 Task: Add a condition where "Hours since ticket status new Is 30" in recently updated tickets.
Action: Mouse moved to (324, 428)
Screenshot: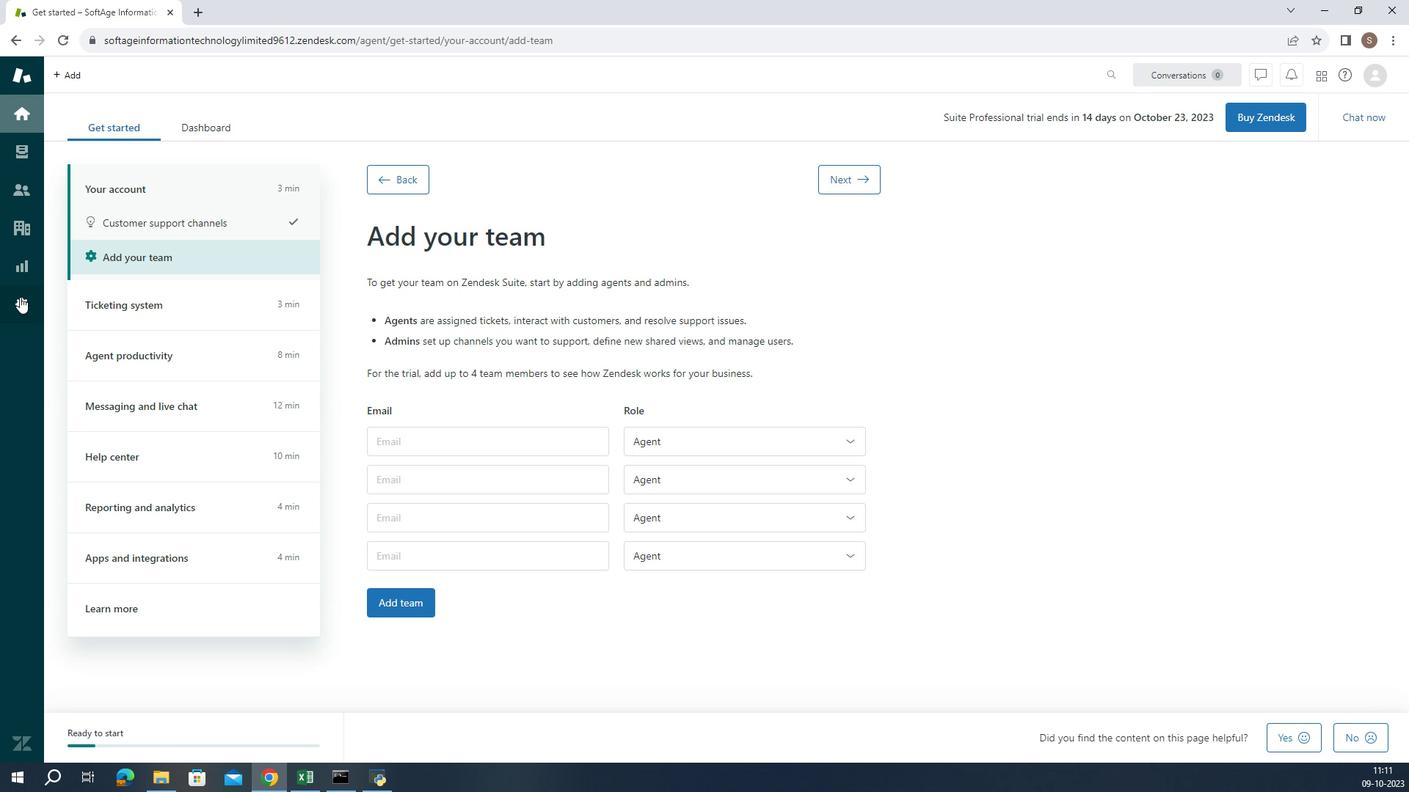 
Action: Mouse pressed left at (324, 428)
Screenshot: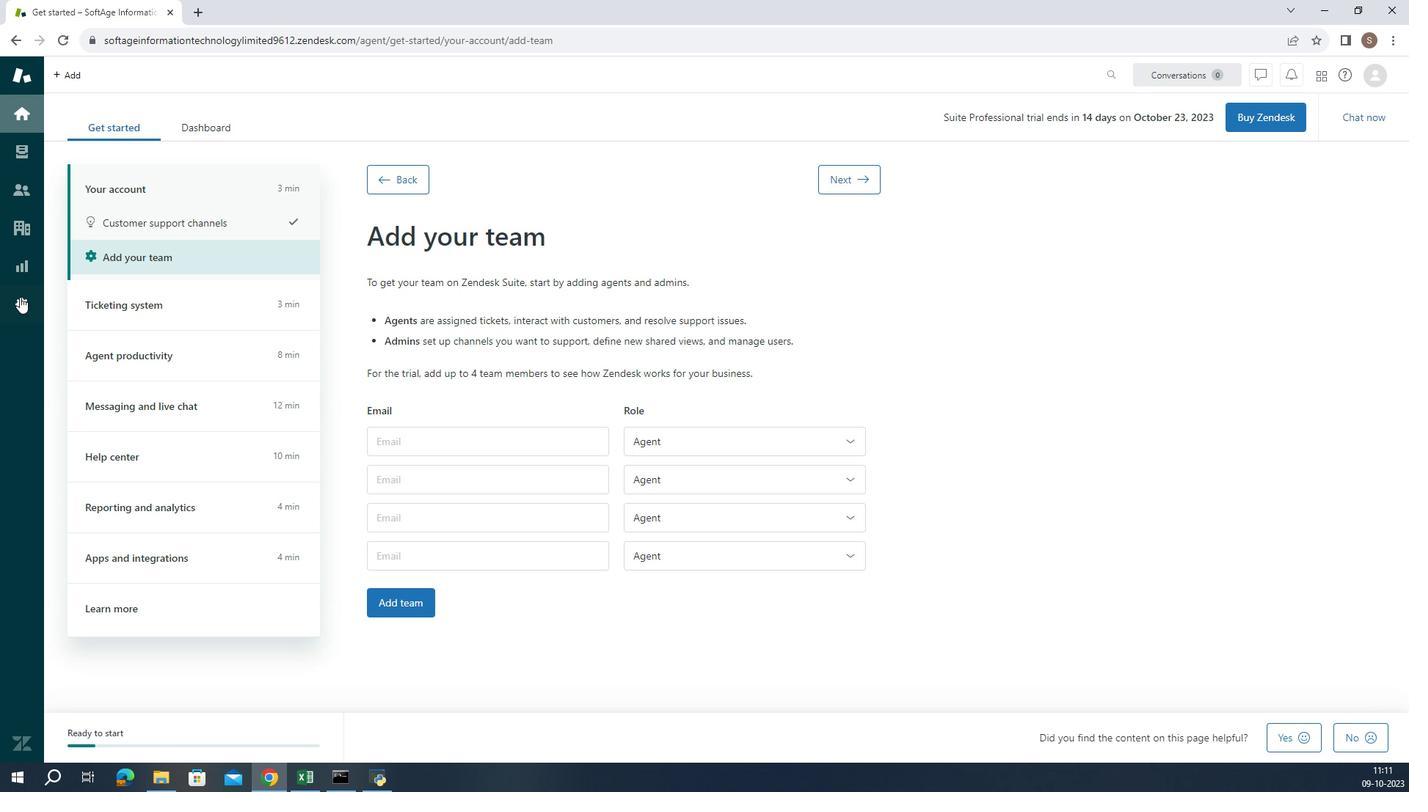 
Action: Mouse moved to (487, 651)
Screenshot: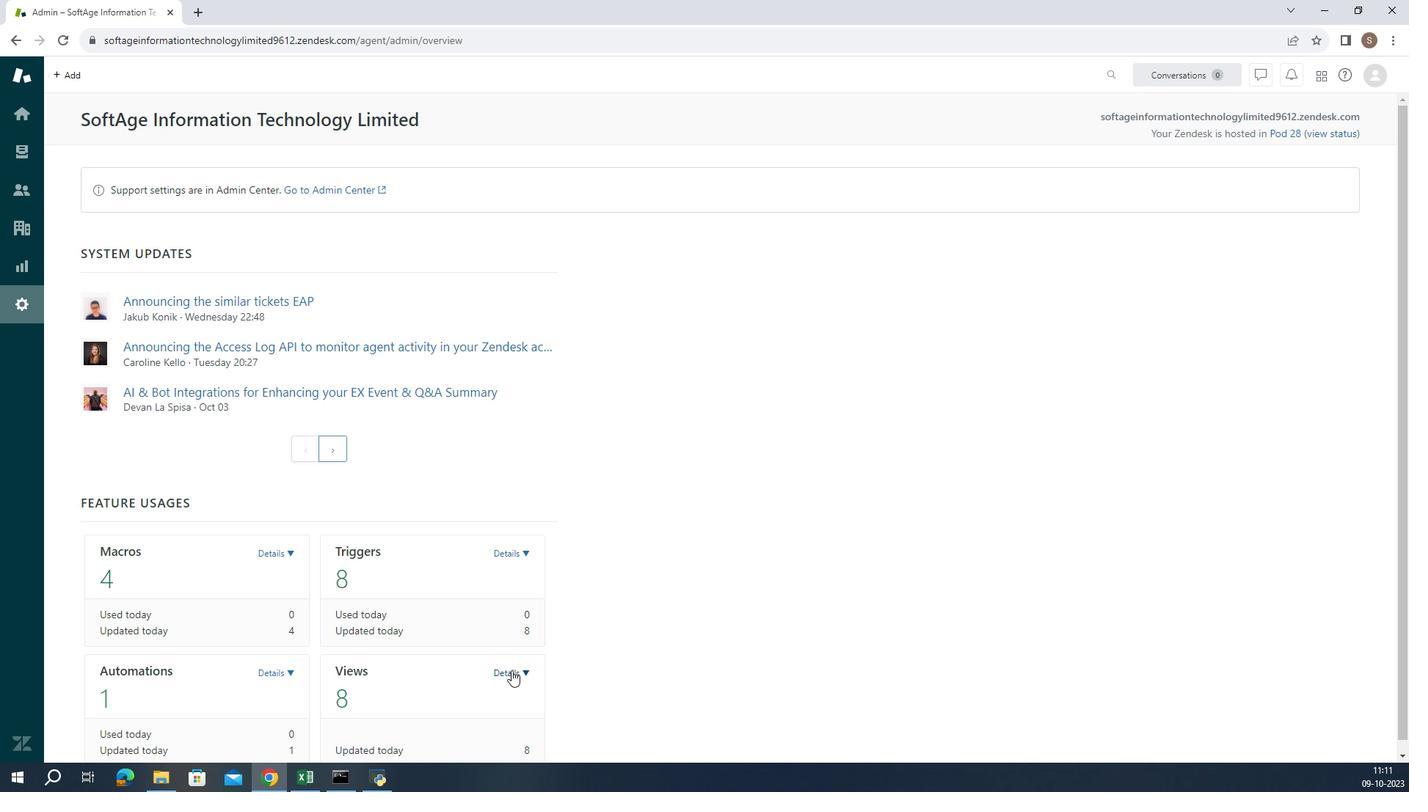 
Action: Mouse pressed left at (487, 651)
Screenshot: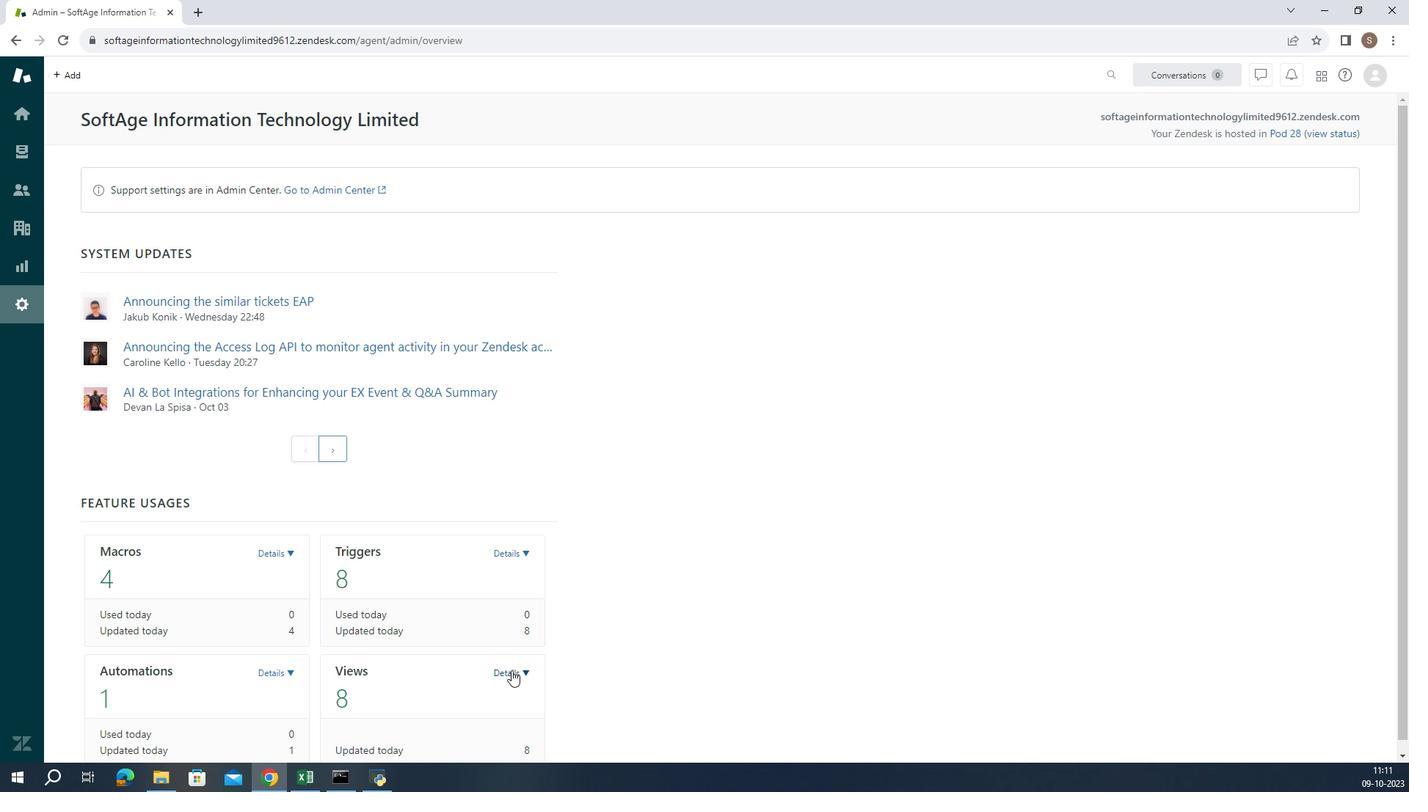 
Action: Mouse moved to (472, 697)
Screenshot: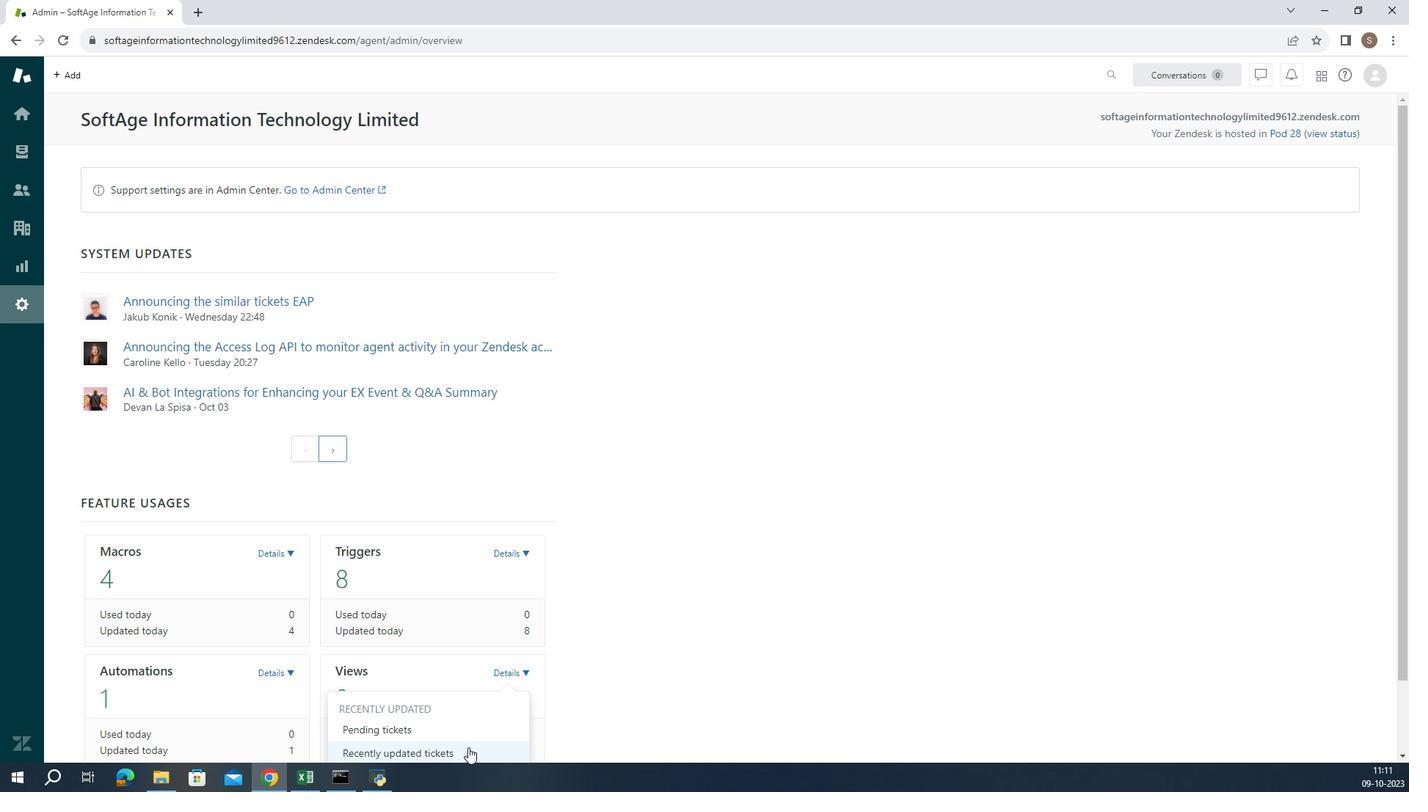
Action: Mouse pressed left at (472, 697)
Screenshot: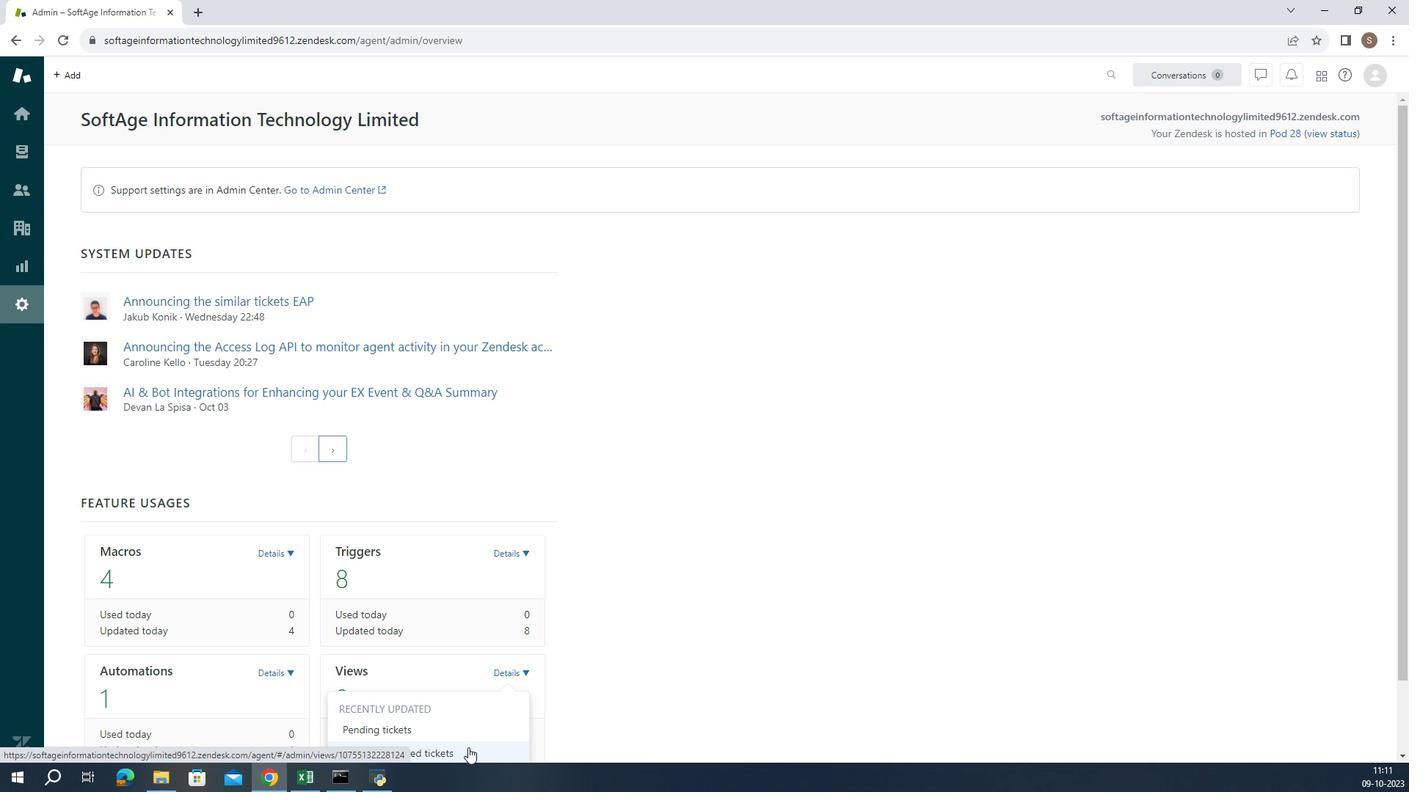 
Action: Mouse moved to (397, 539)
Screenshot: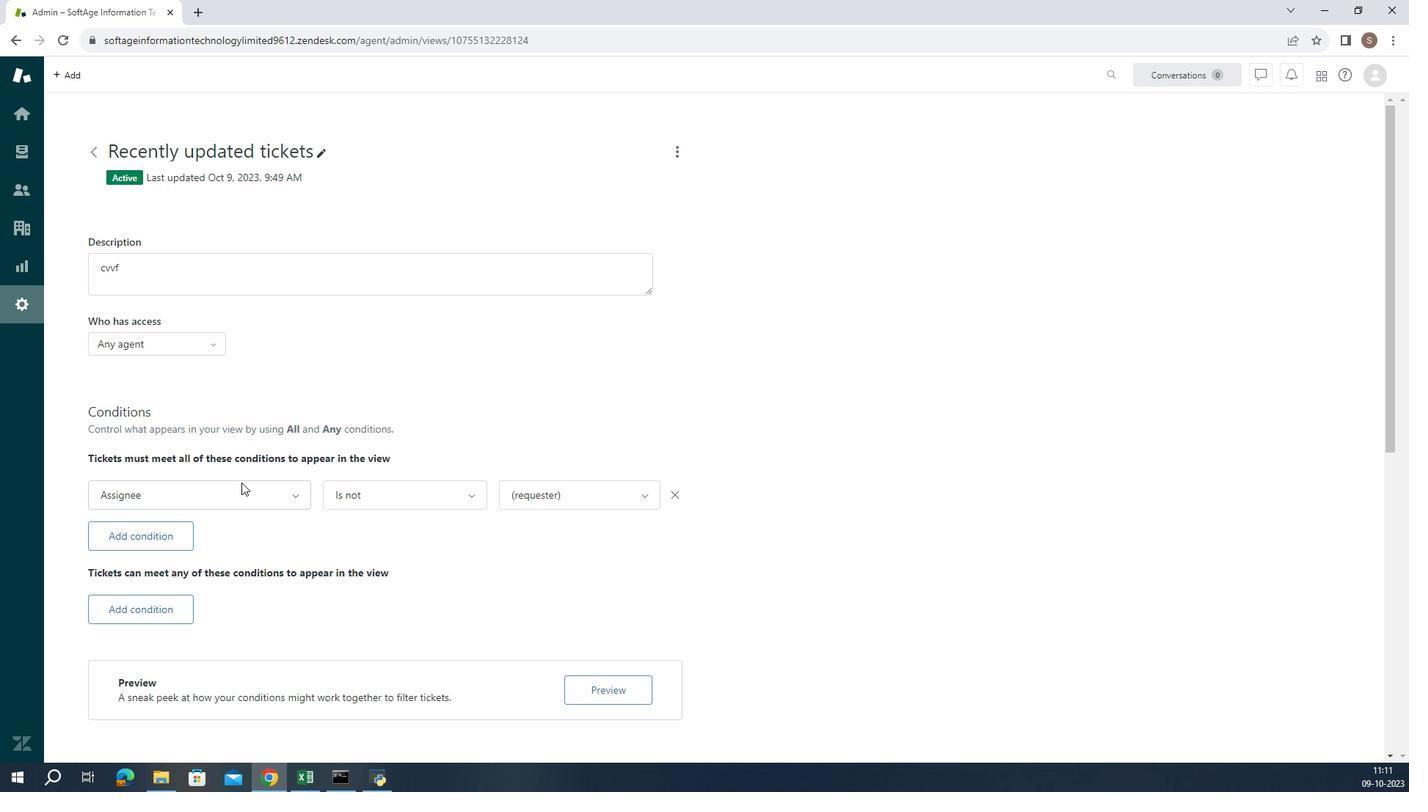 
Action: Mouse pressed left at (397, 539)
Screenshot: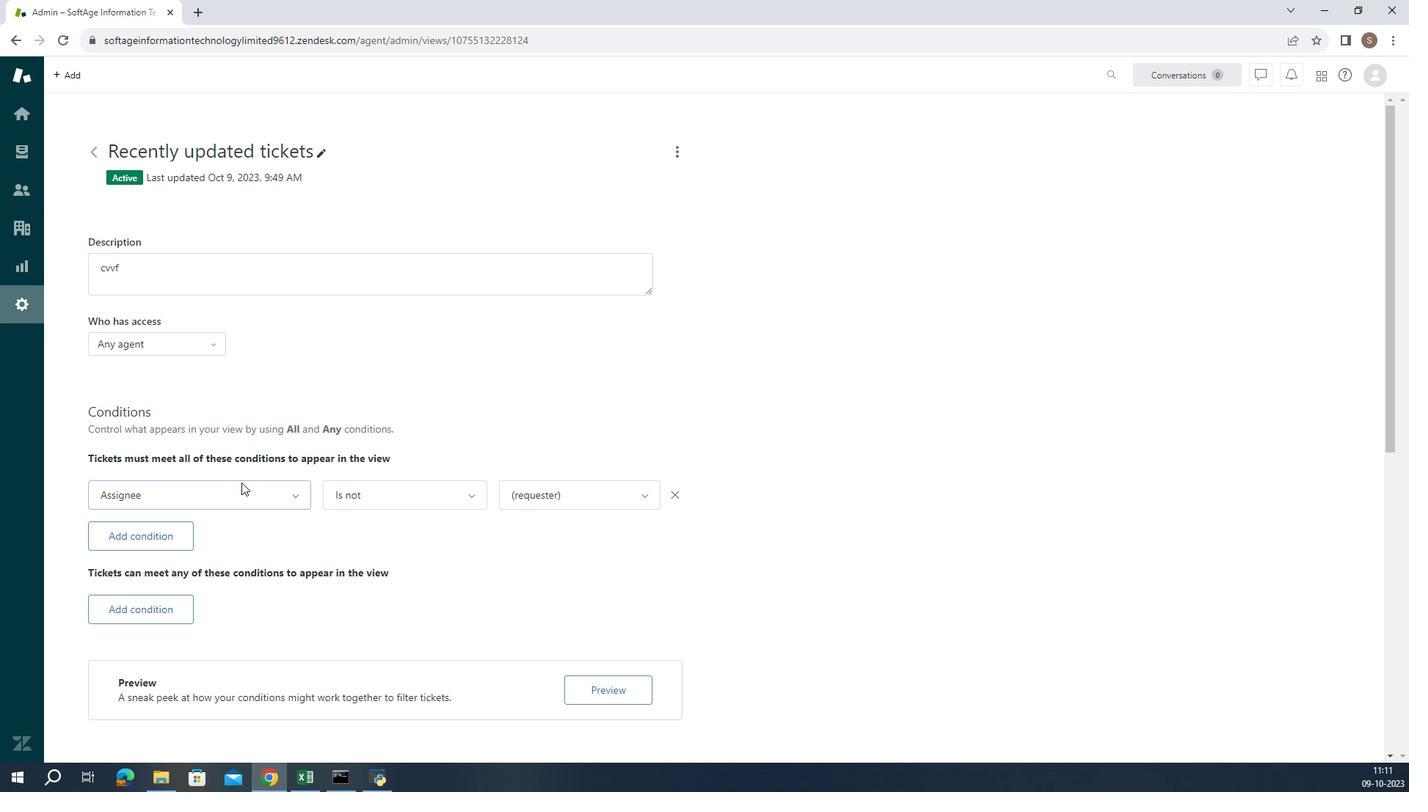 
Action: Mouse moved to (399, 442)
Screenshot: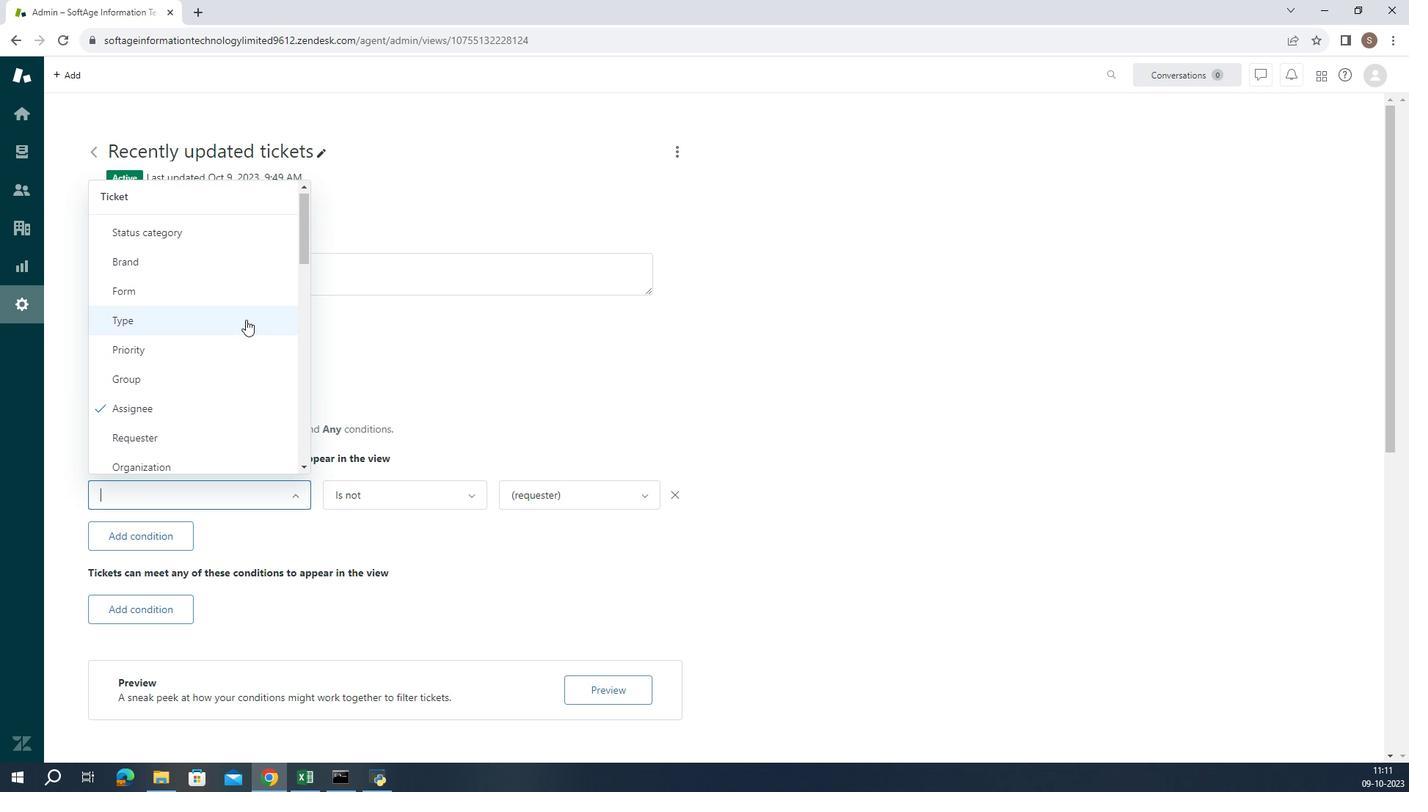 
Action: Mouse scrolled (399, 441) with delta (0, 0)
Screenshot: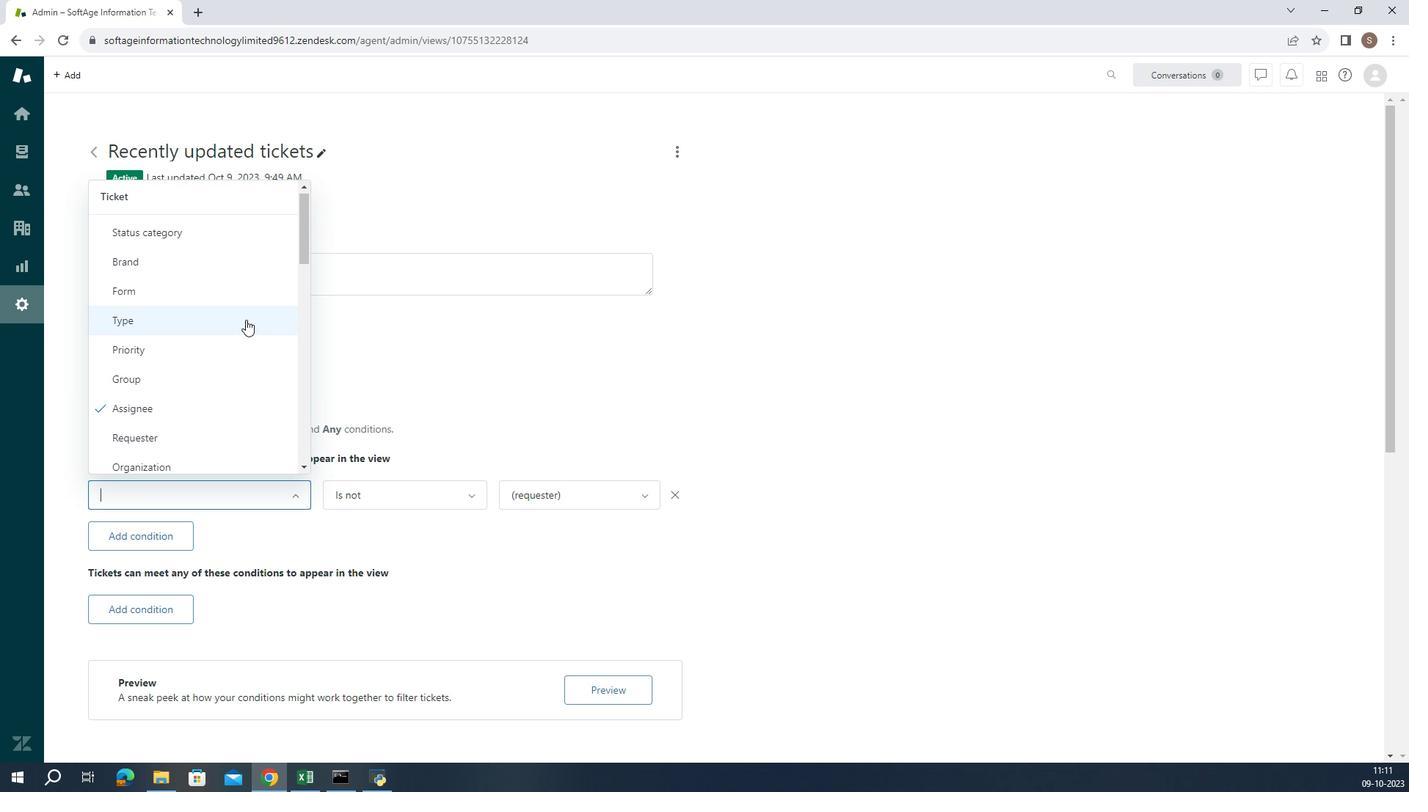 
Action: Mouse scrolled (399, 441) with delta (0, 0)
Screenshot: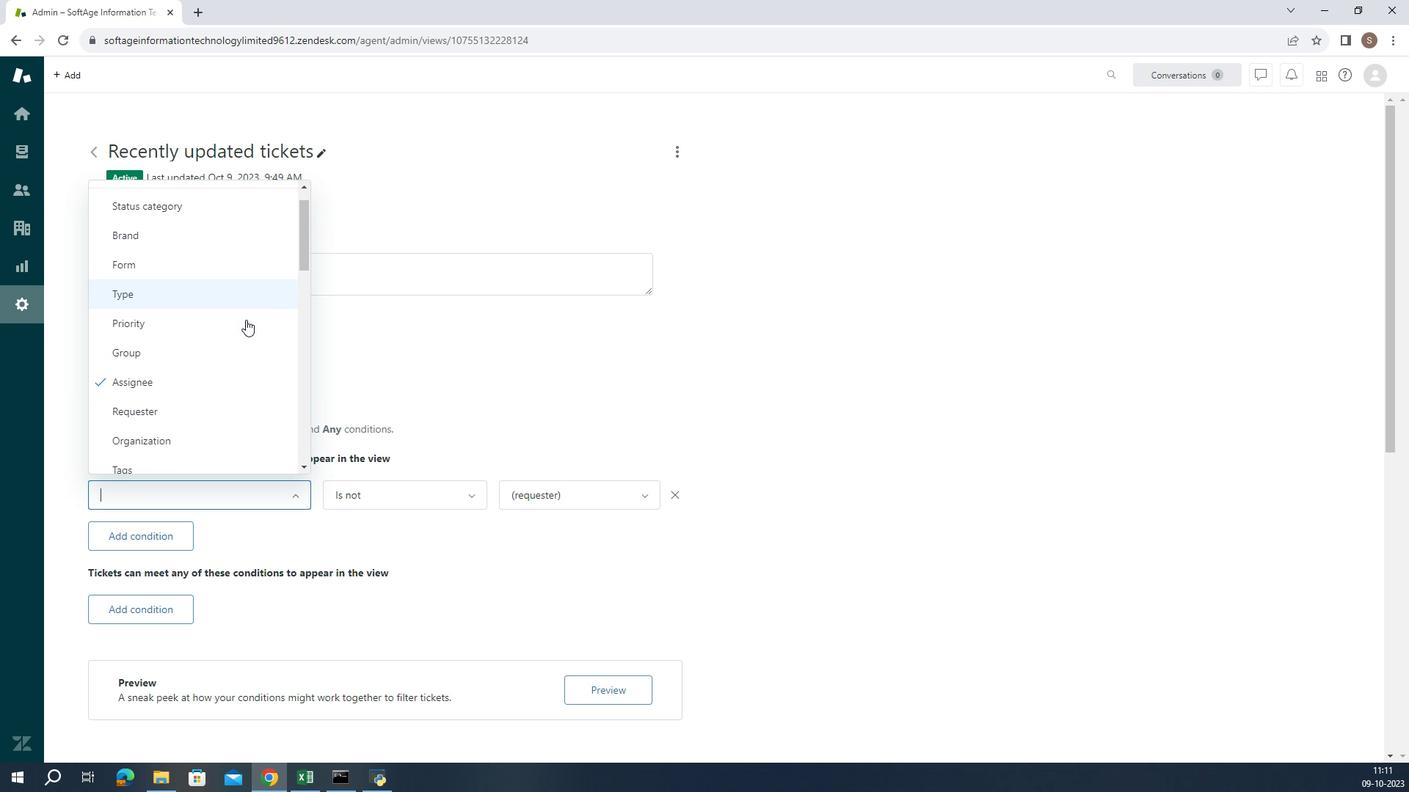 
Action: Mouse scrolled (399, 441) with delta (0, 0)
Screenshot: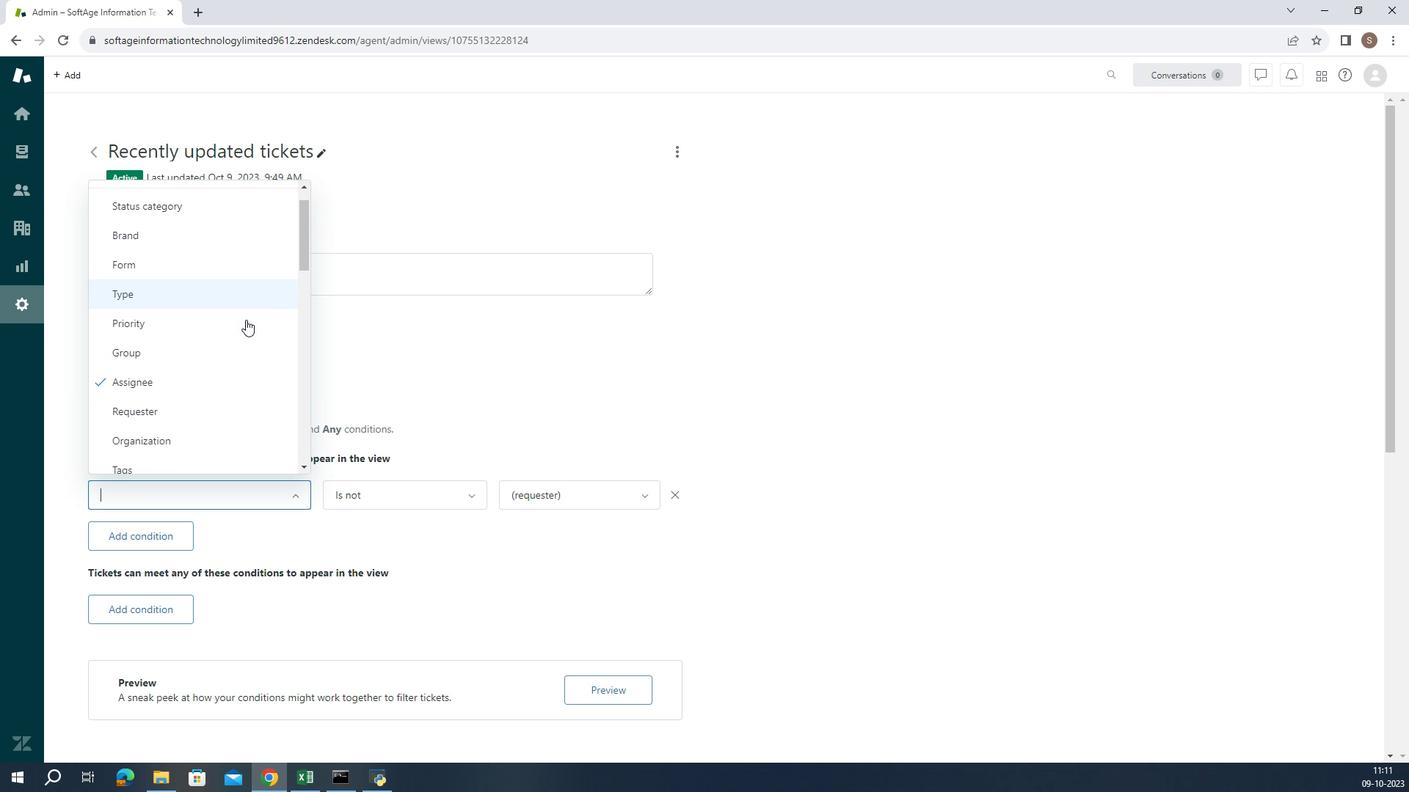
Action: Mouse scrolled (399, 441) with delta (0, 0)
Screenshot: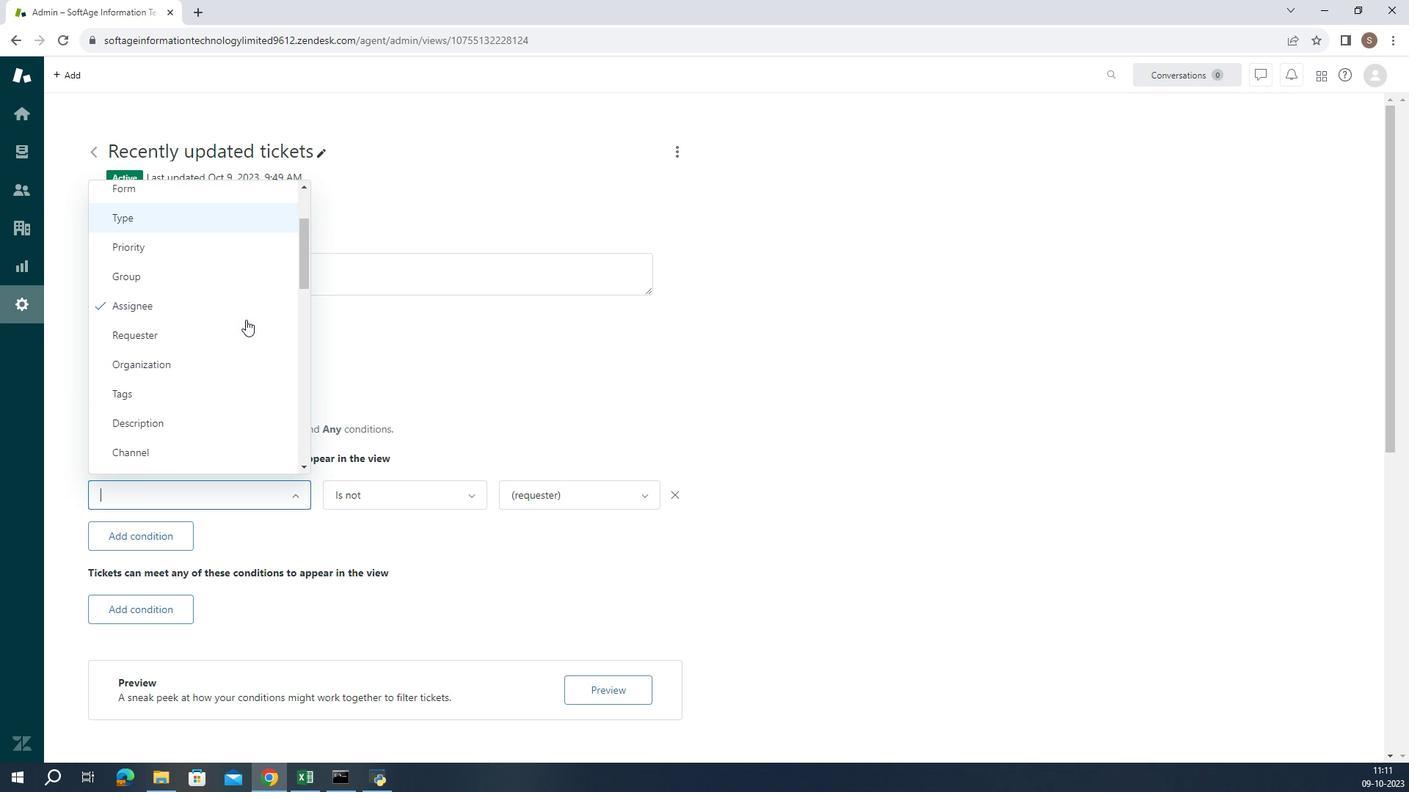 
Action: Mouse scrolled (399, 441) with delta (0, 0)
Screenshot: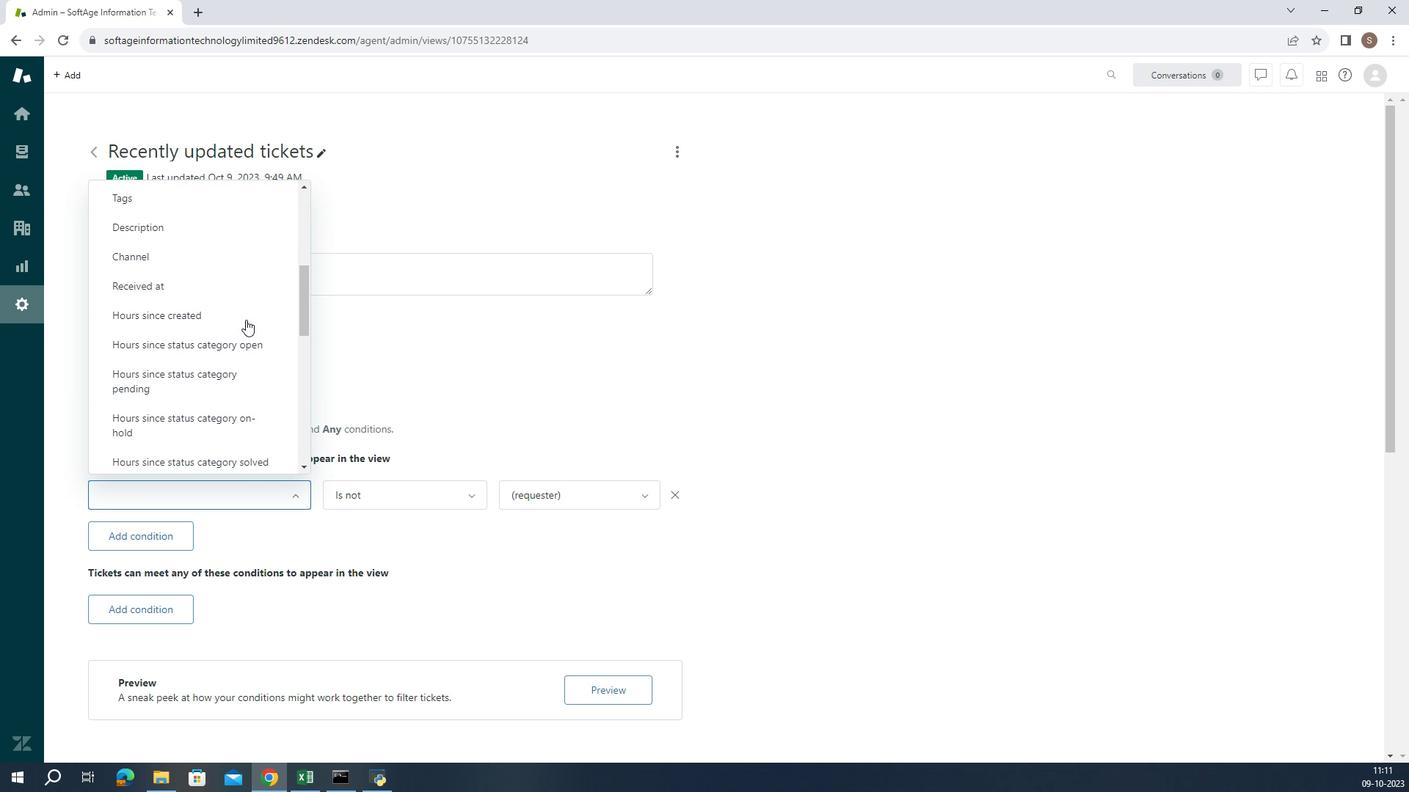 
Action: Mouse scrolled (399, 441) with delta (0, 0)
Screenshot: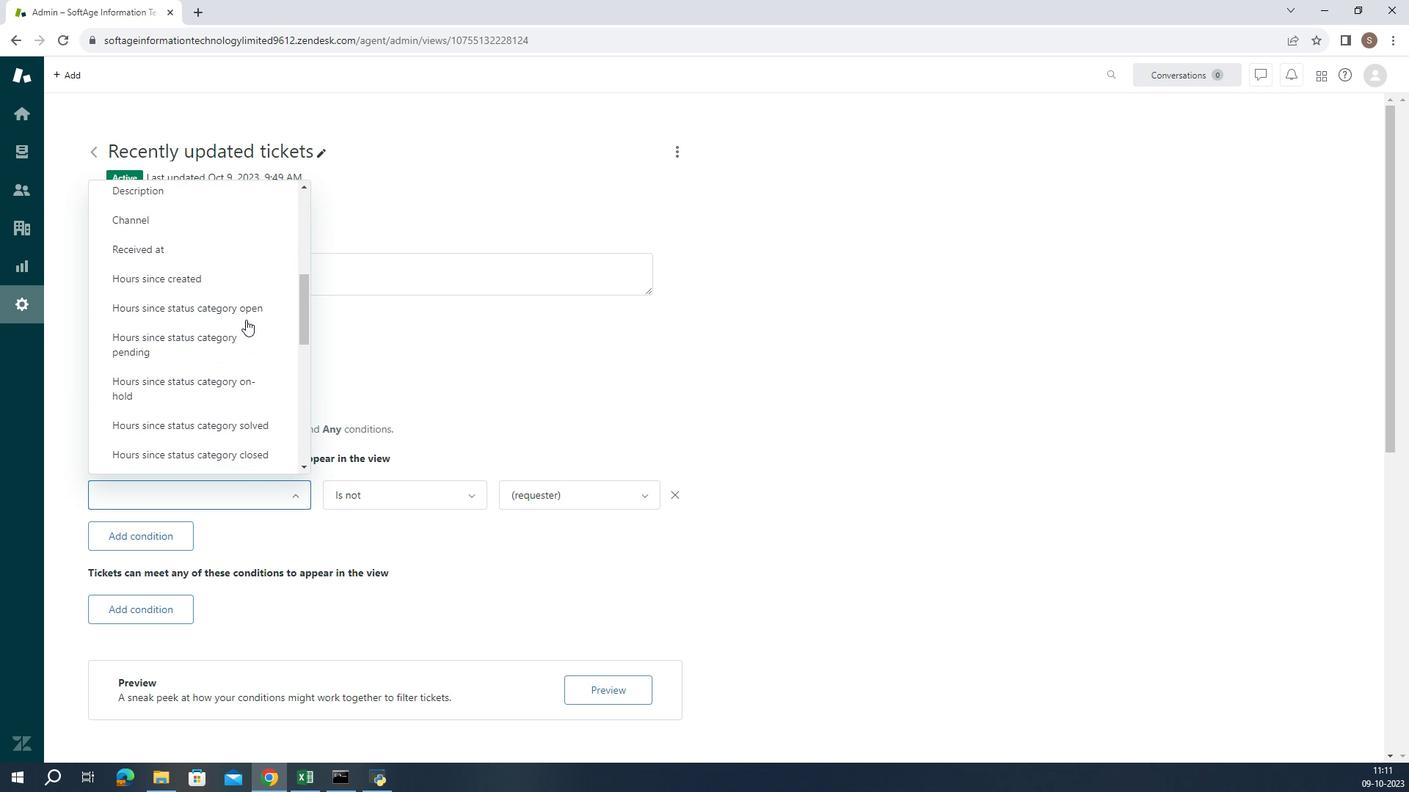 
Action: Mouse scrolled (399, 441) with delta (0, 0)
Screenshot: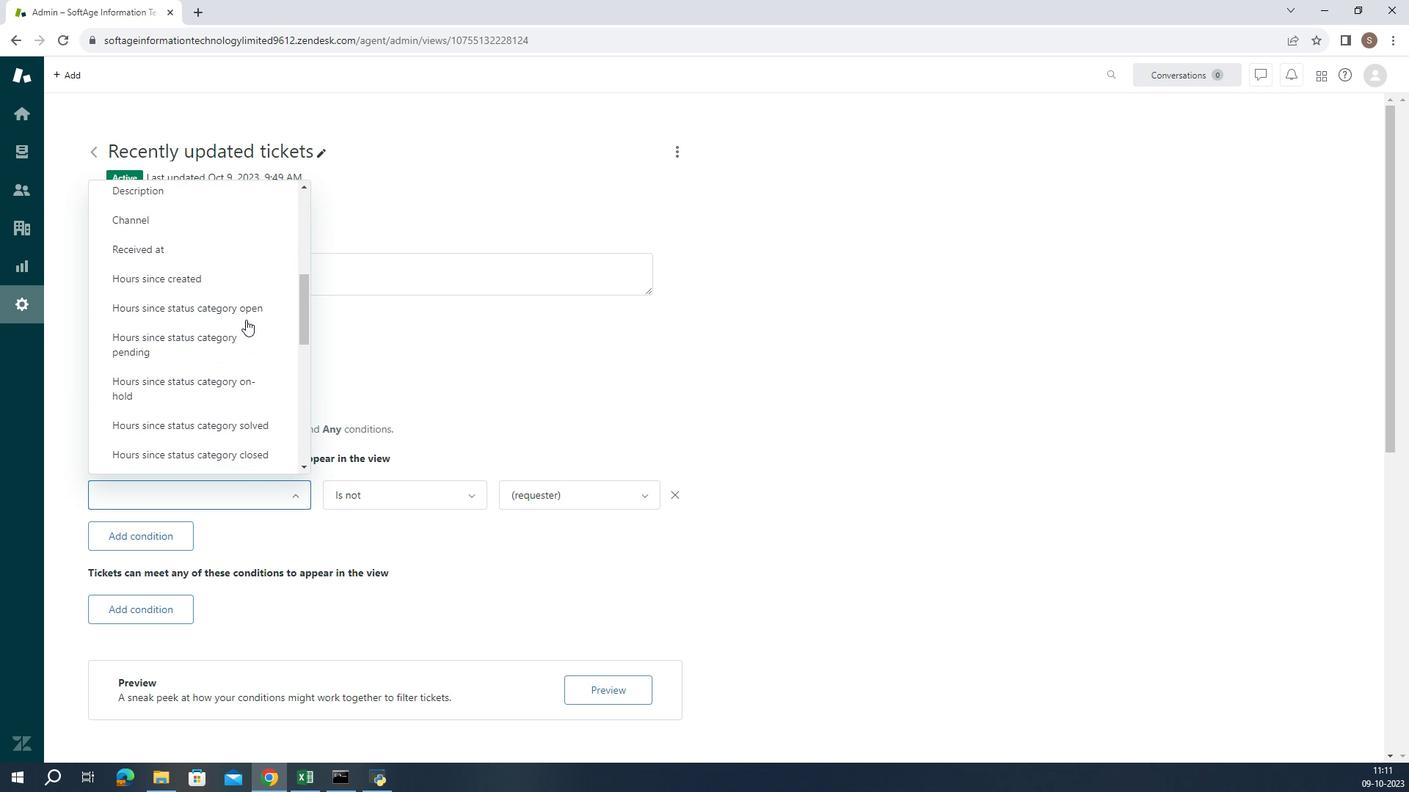 
Action: Mouse scrolled (399, 441) with delta (0, 0)
Screenshot: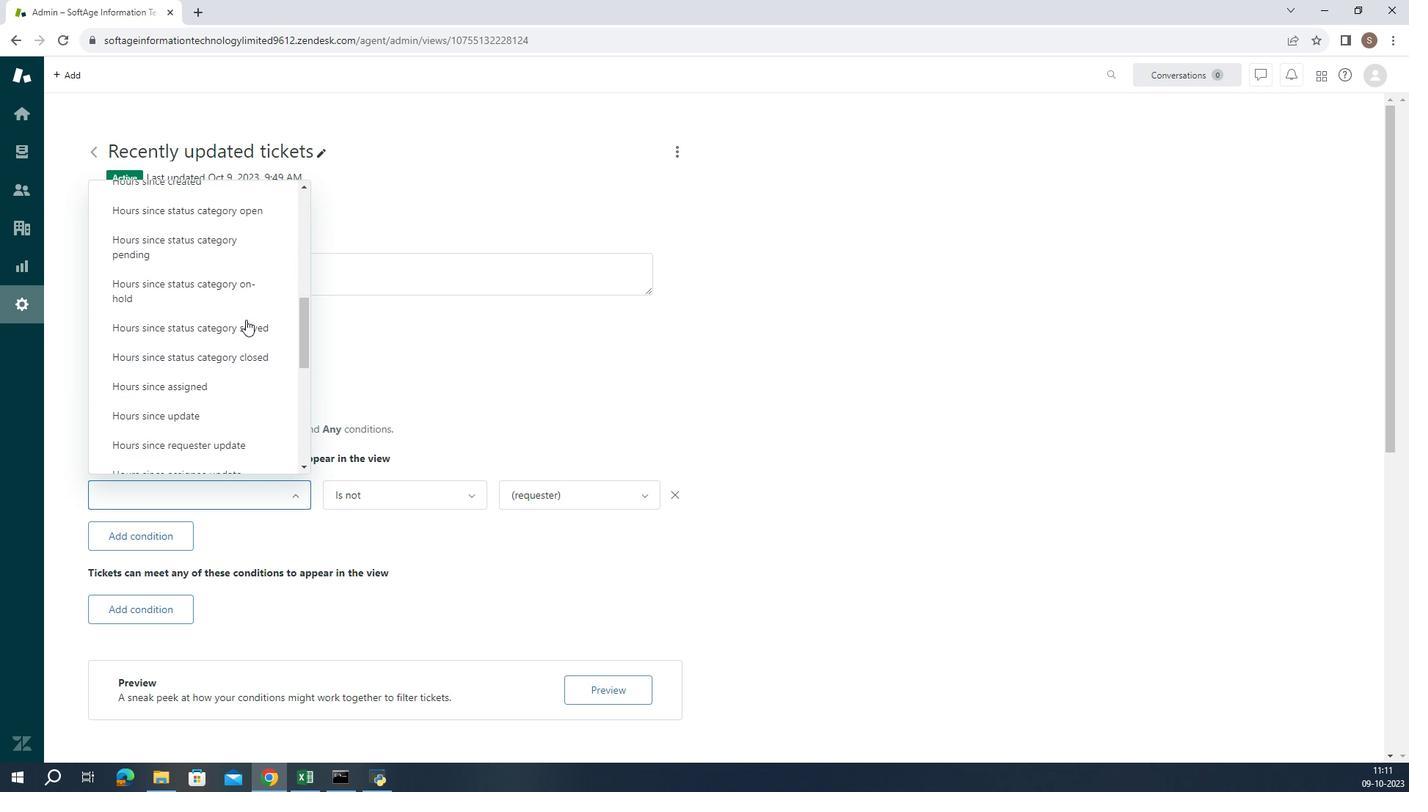 
Action: Mouse scrolled (399, 441) with delta (0, 0)
Screenshot: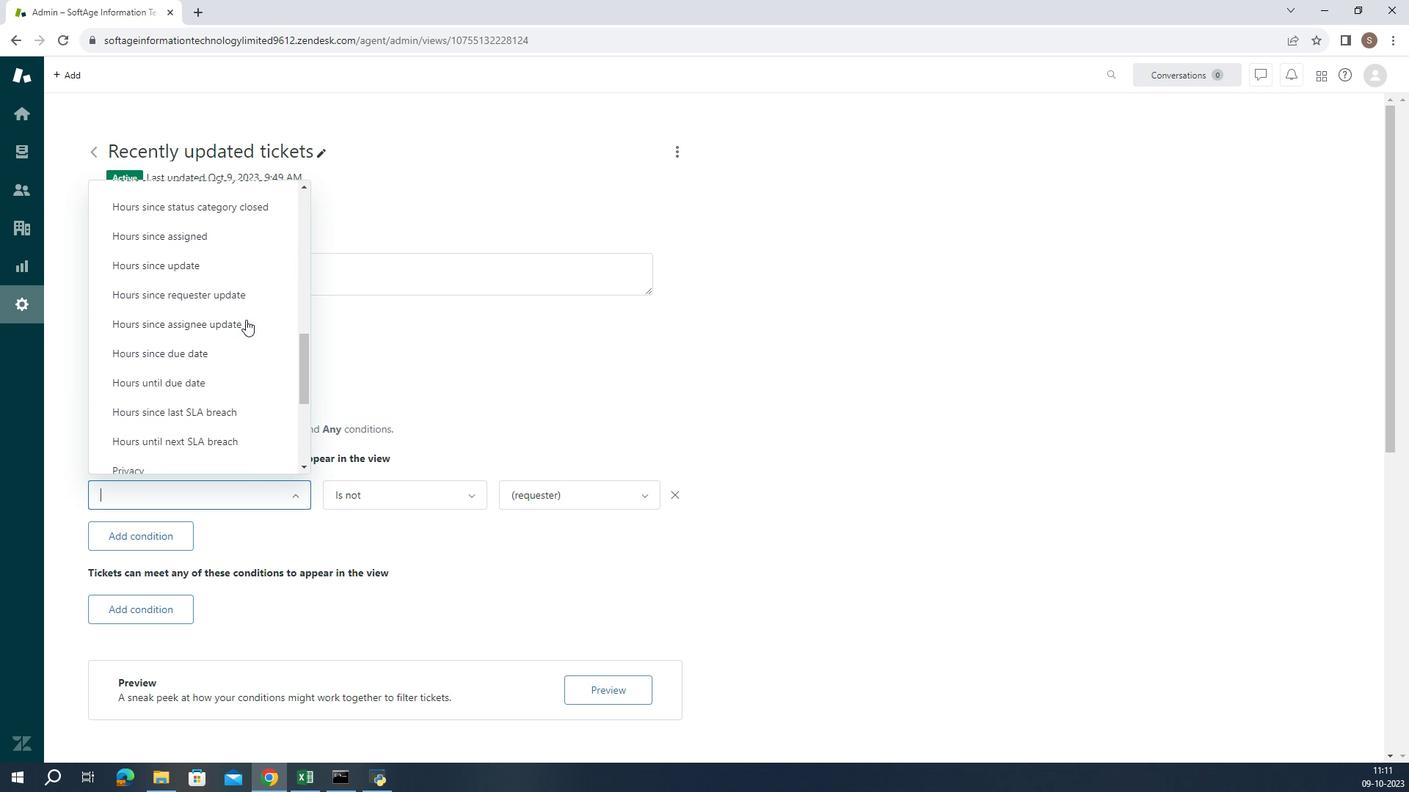 
Action: Mouse scrolled (399, 441) with delta (0, 0)
Screenshot: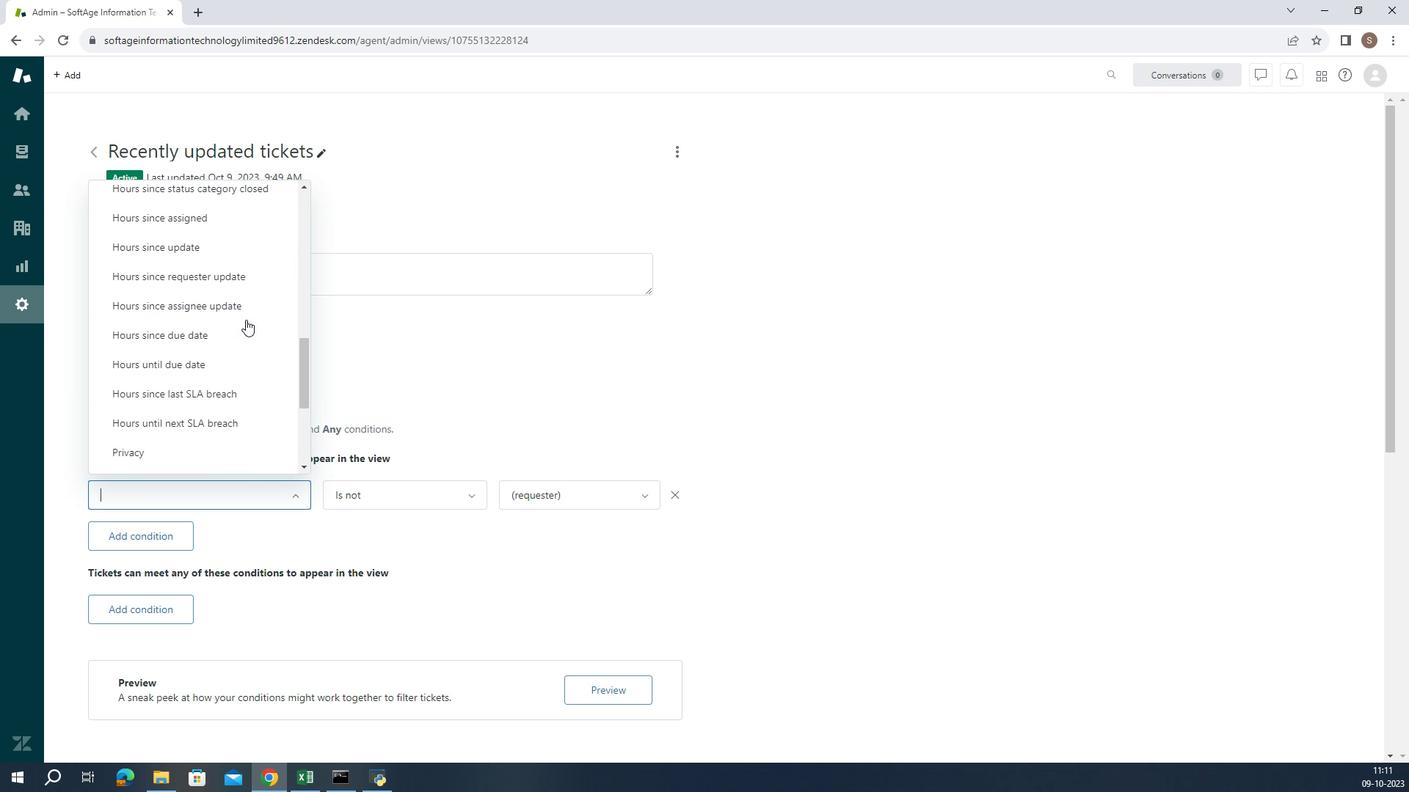 
Action: Mouse scrolled (399, 441) with delta (0, 0)
Screenshot: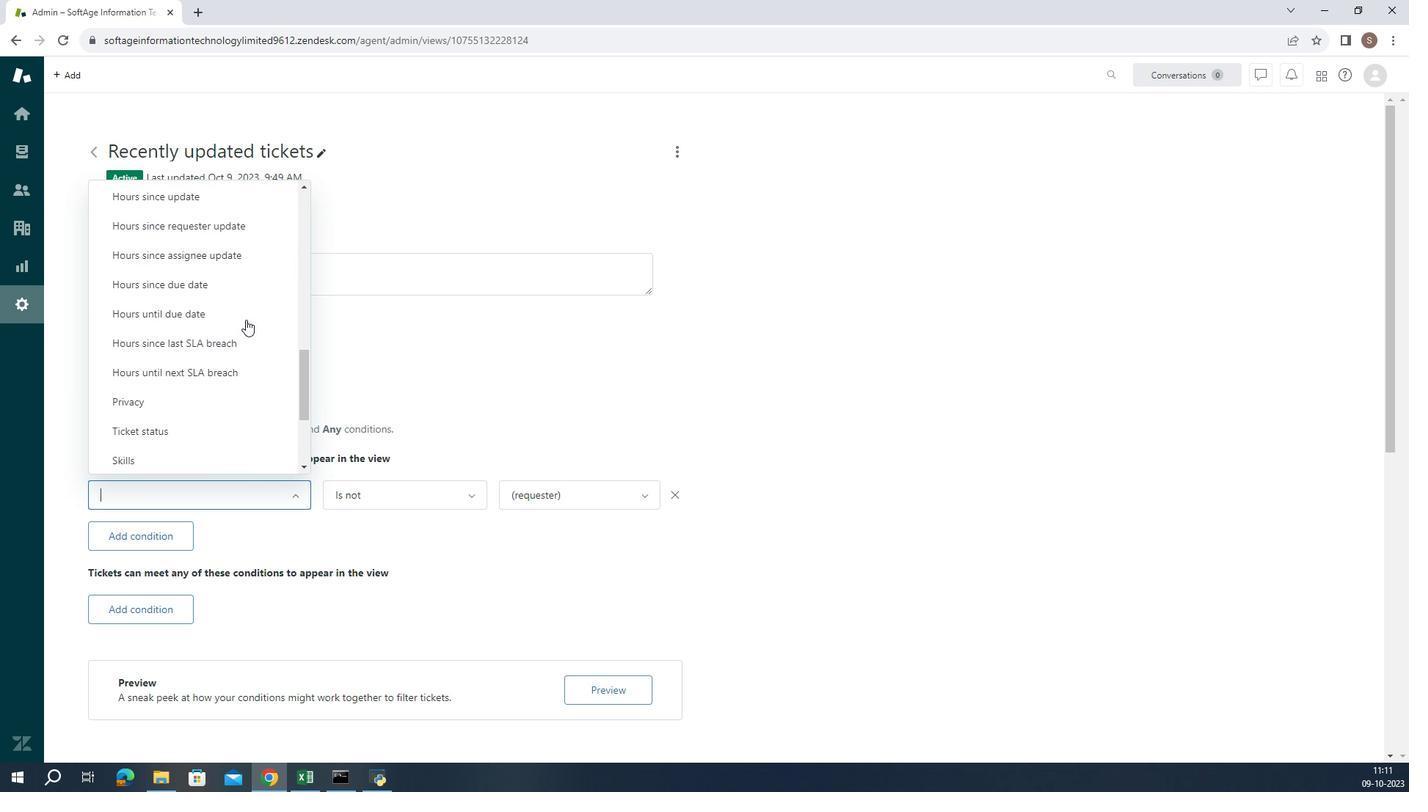 
Action: Mouse moved to (403, 456)
Screenshot: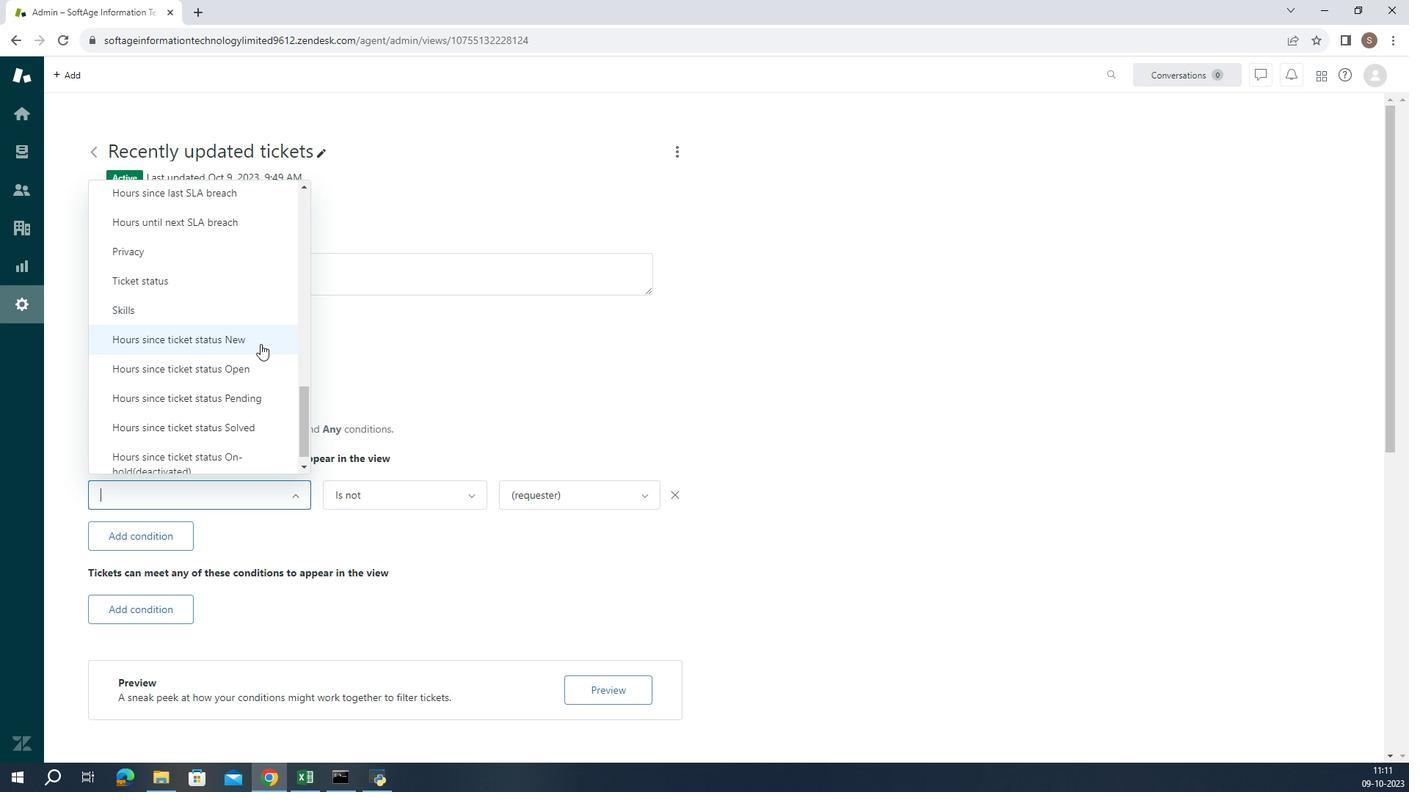 
Action: Mouse pressed left at (403, 456)
Screenshot: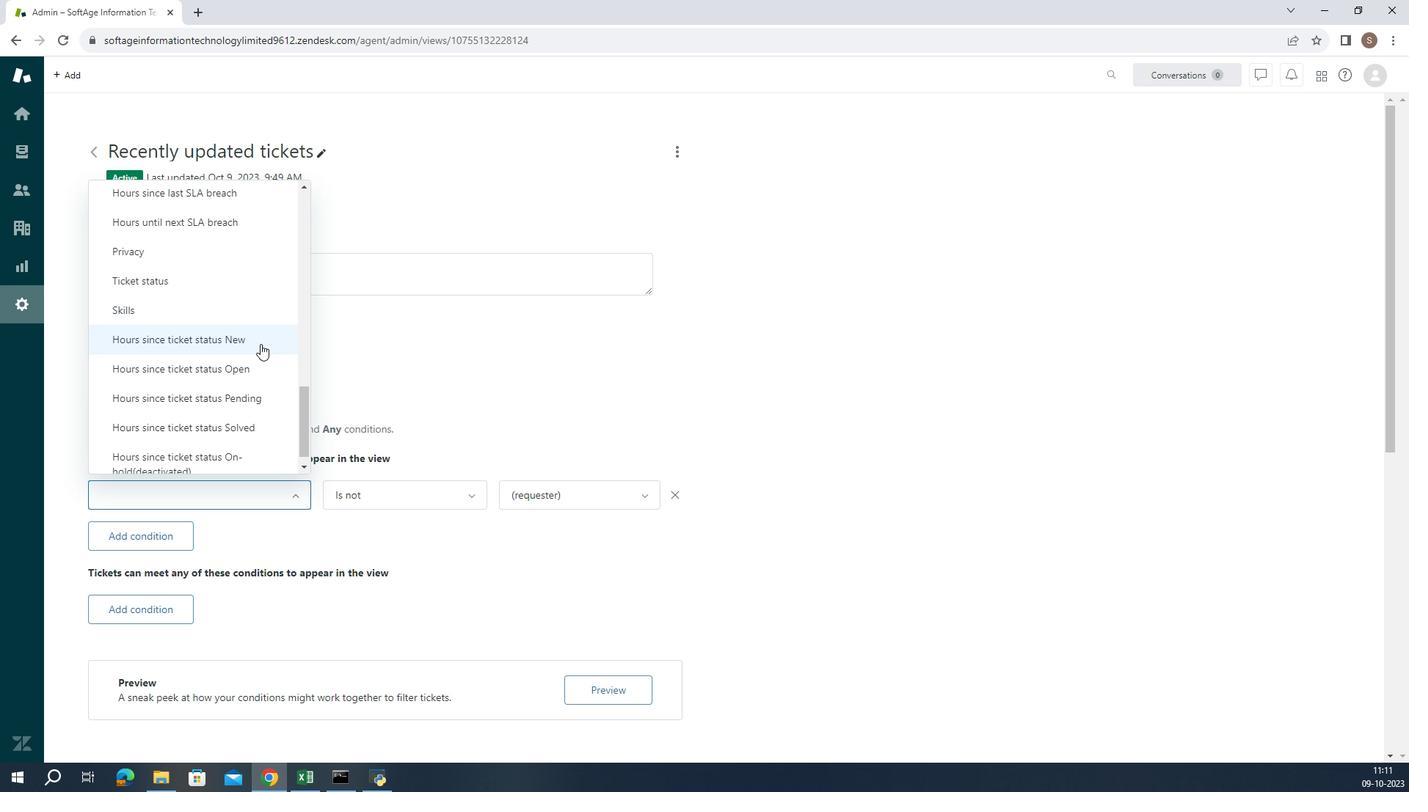 
Action: Mouse moved to (455, 543)
Screenshot: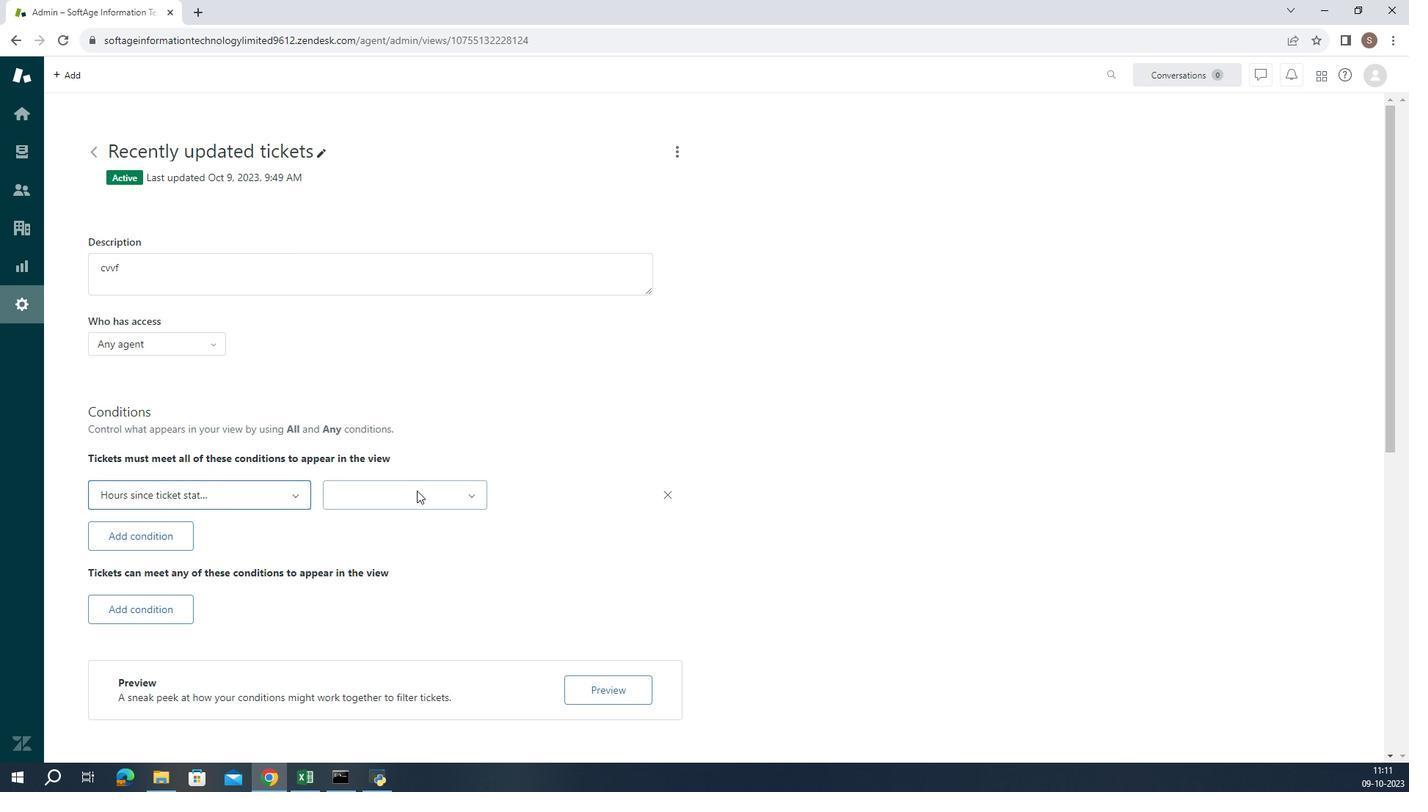 
Action: Mouse pressed left at (455, 543)
Screenshot: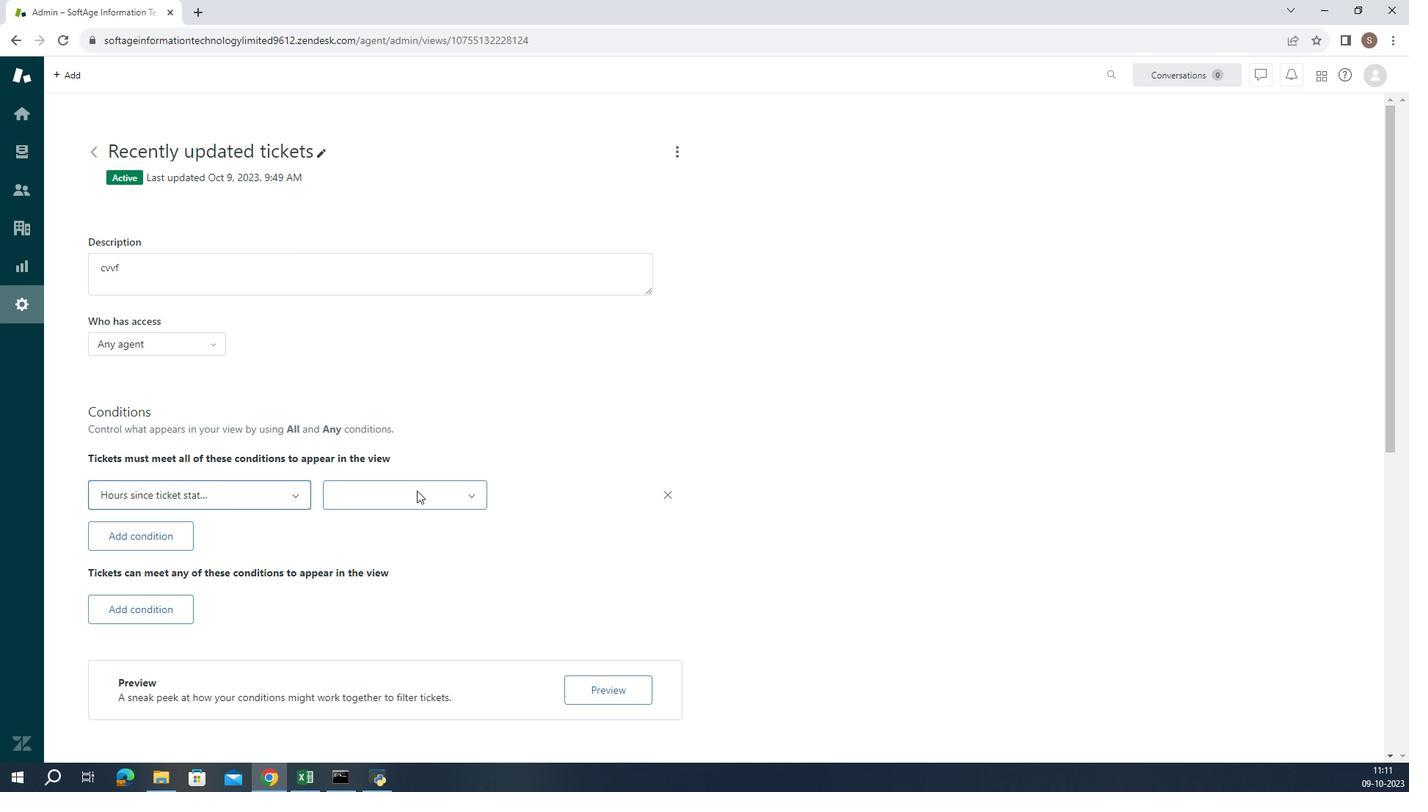 
Action: Mouse moved to (454, 604)
Screenshot: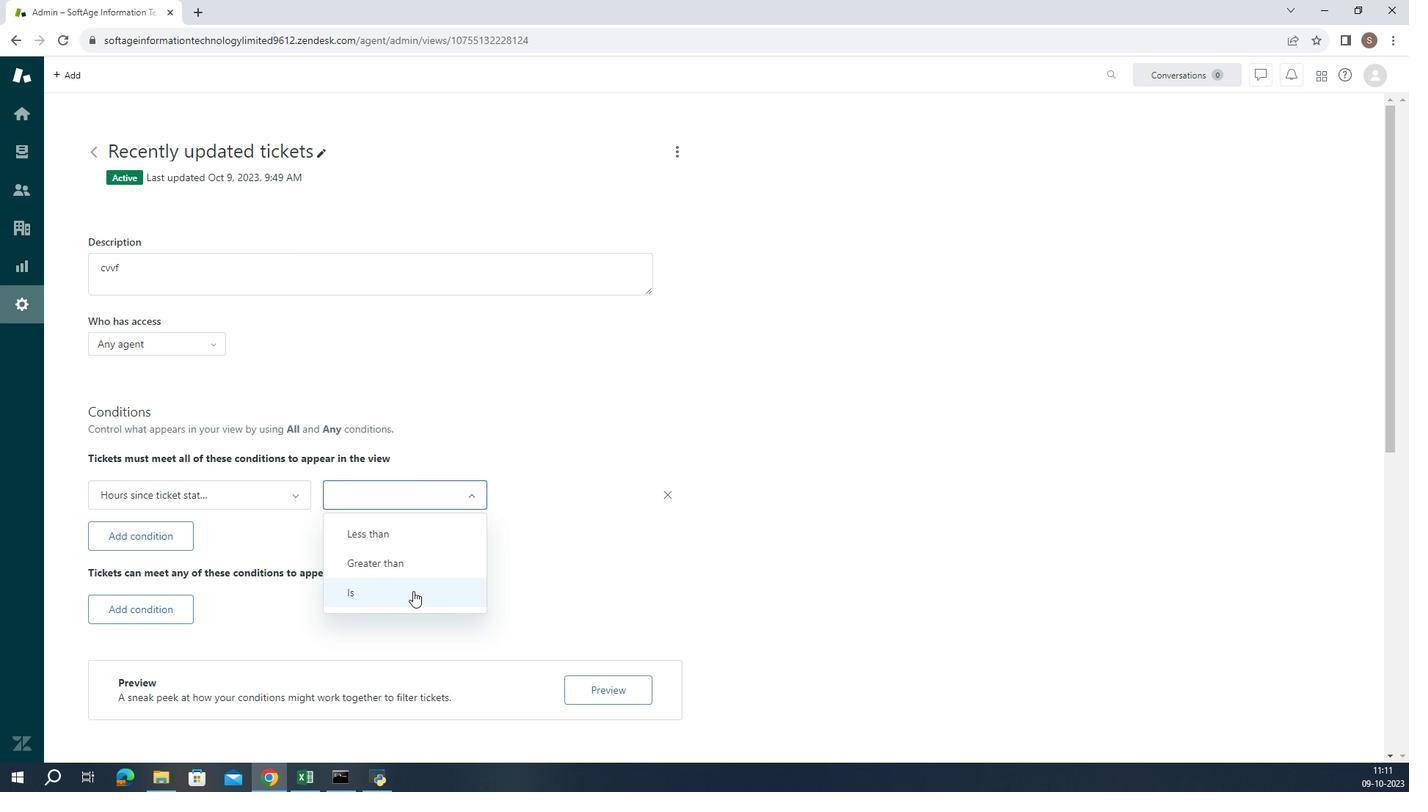 
Action: Mouse pressed left at (454, 604)
Screenshot: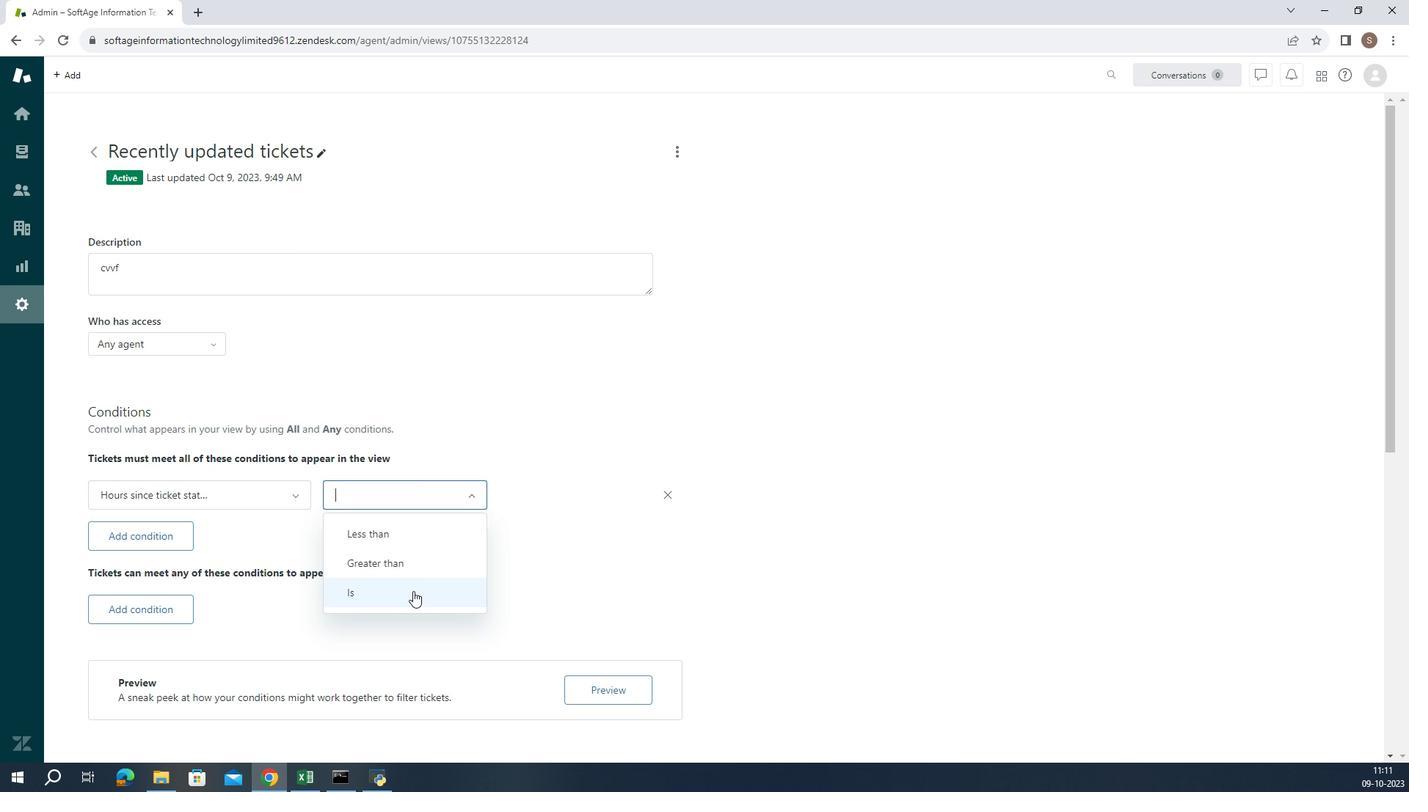 
Action: Mouse moved to (501, 546)
Screenshot: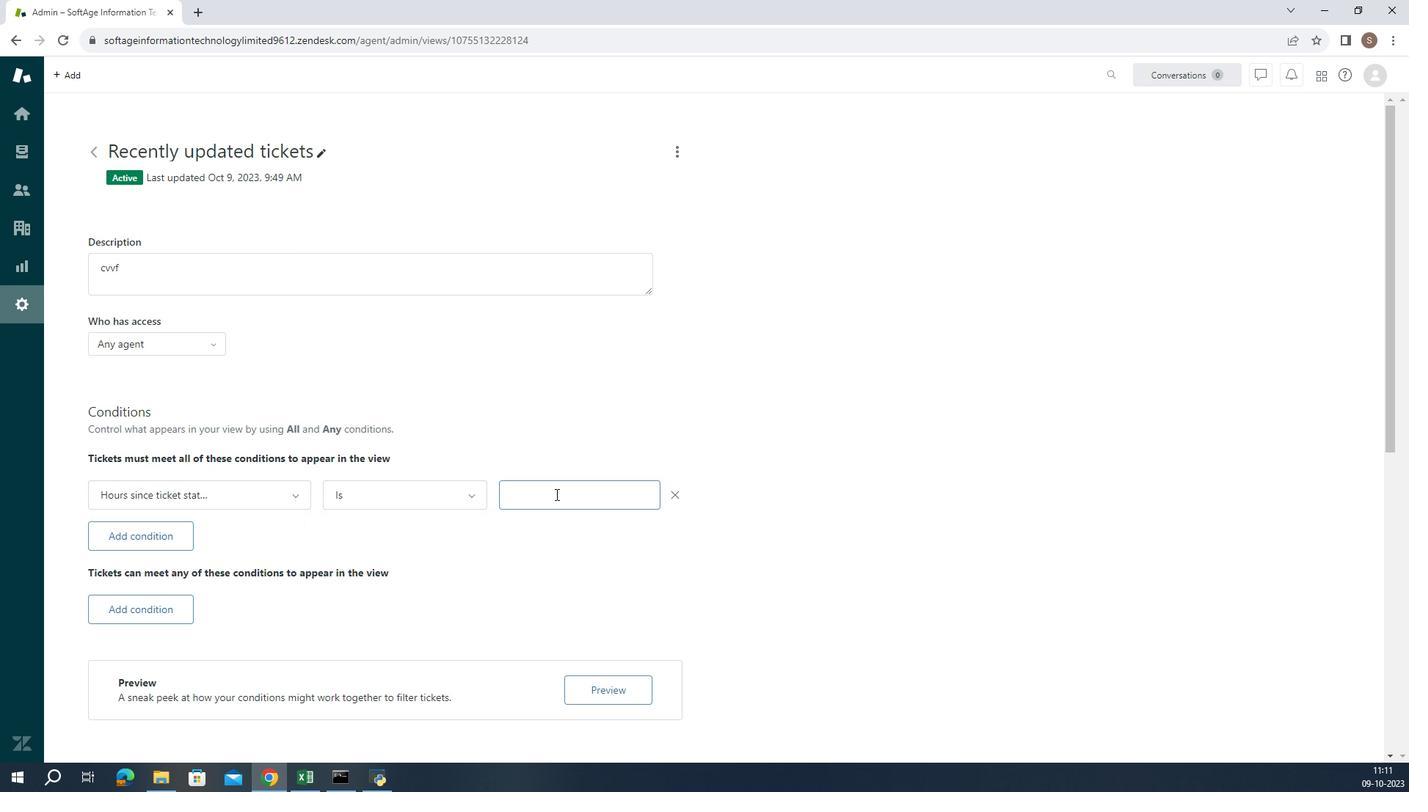 
Action: Mouse pressed left at (501, 546)
Screenshot: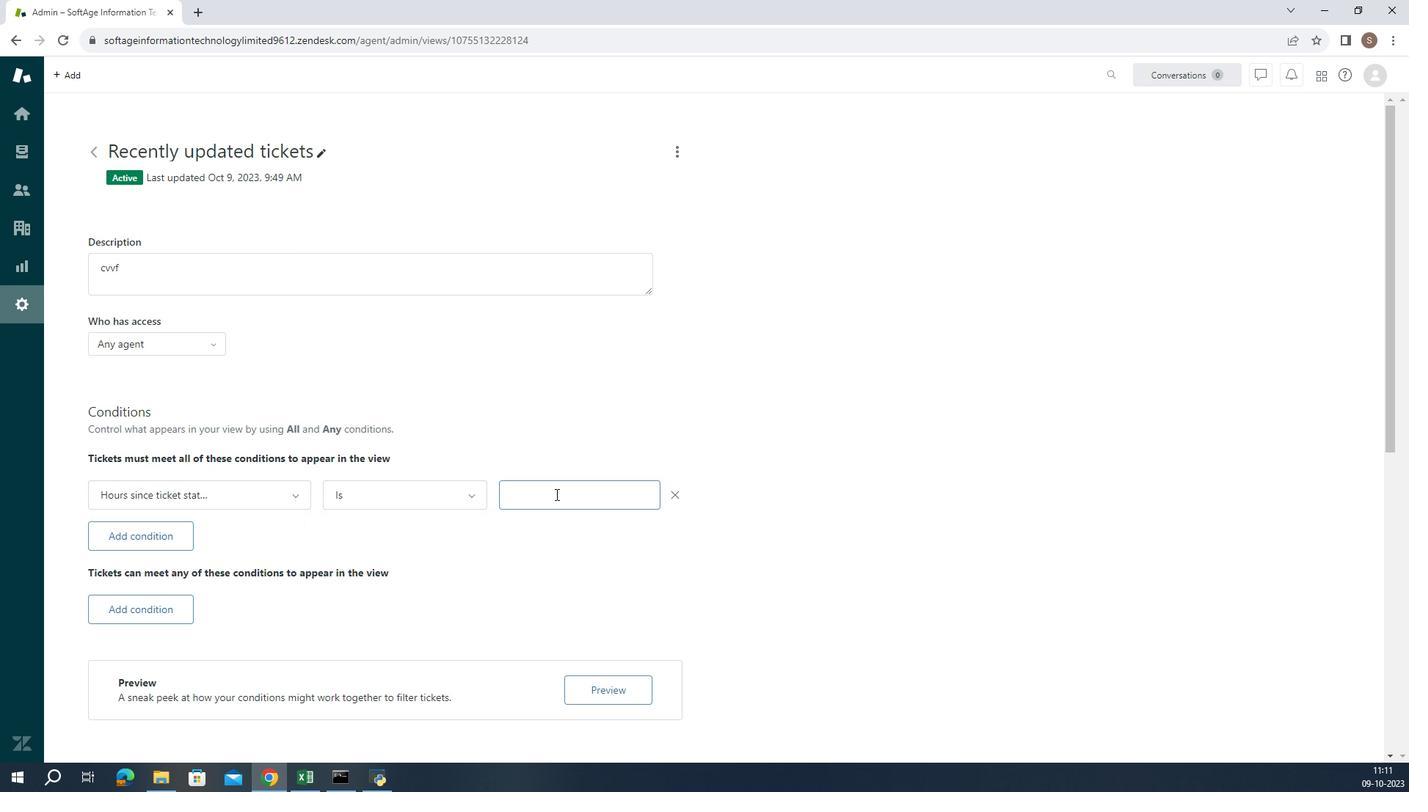 
Action: Mouse moved to (499, 544)
Screenshot: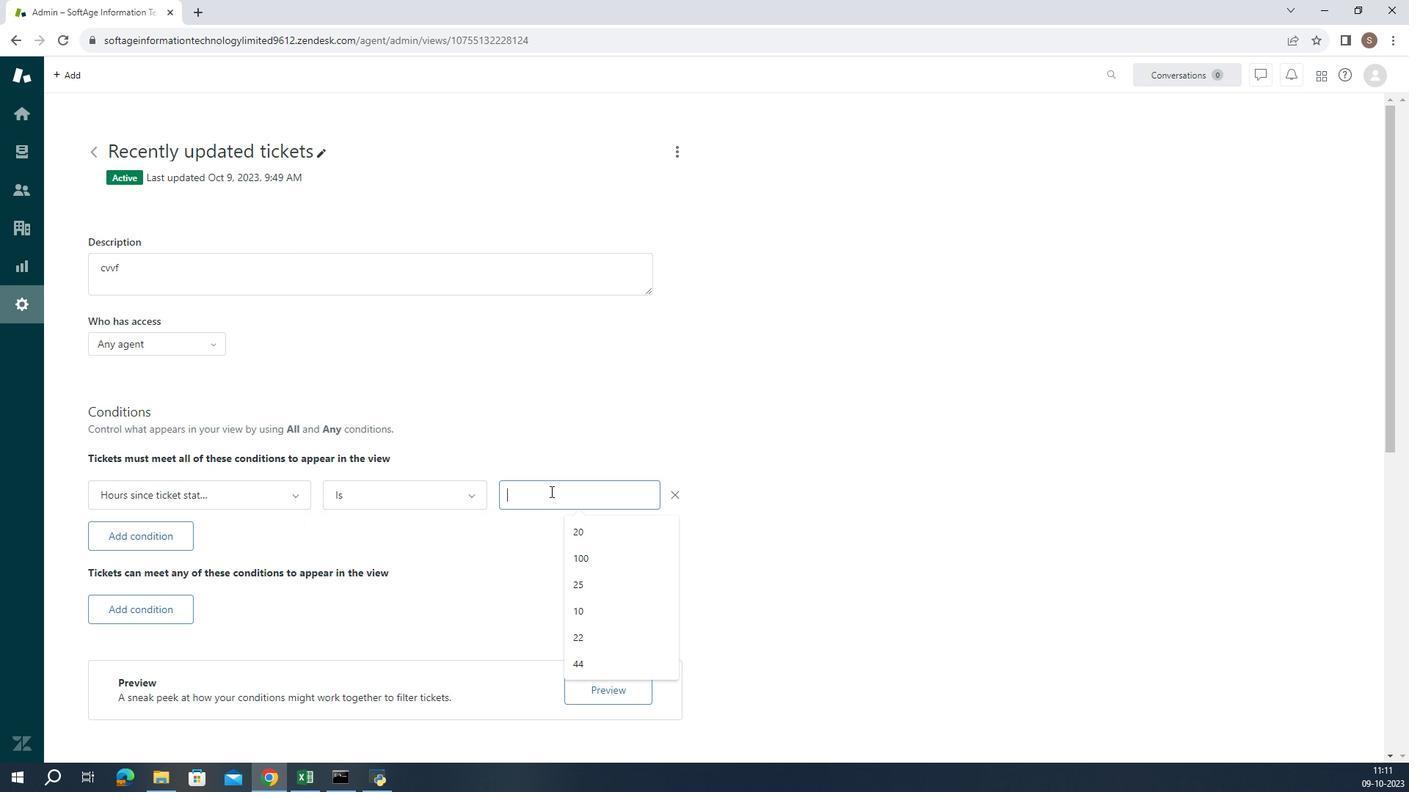 
Action: Key pressed 30
Screenshot: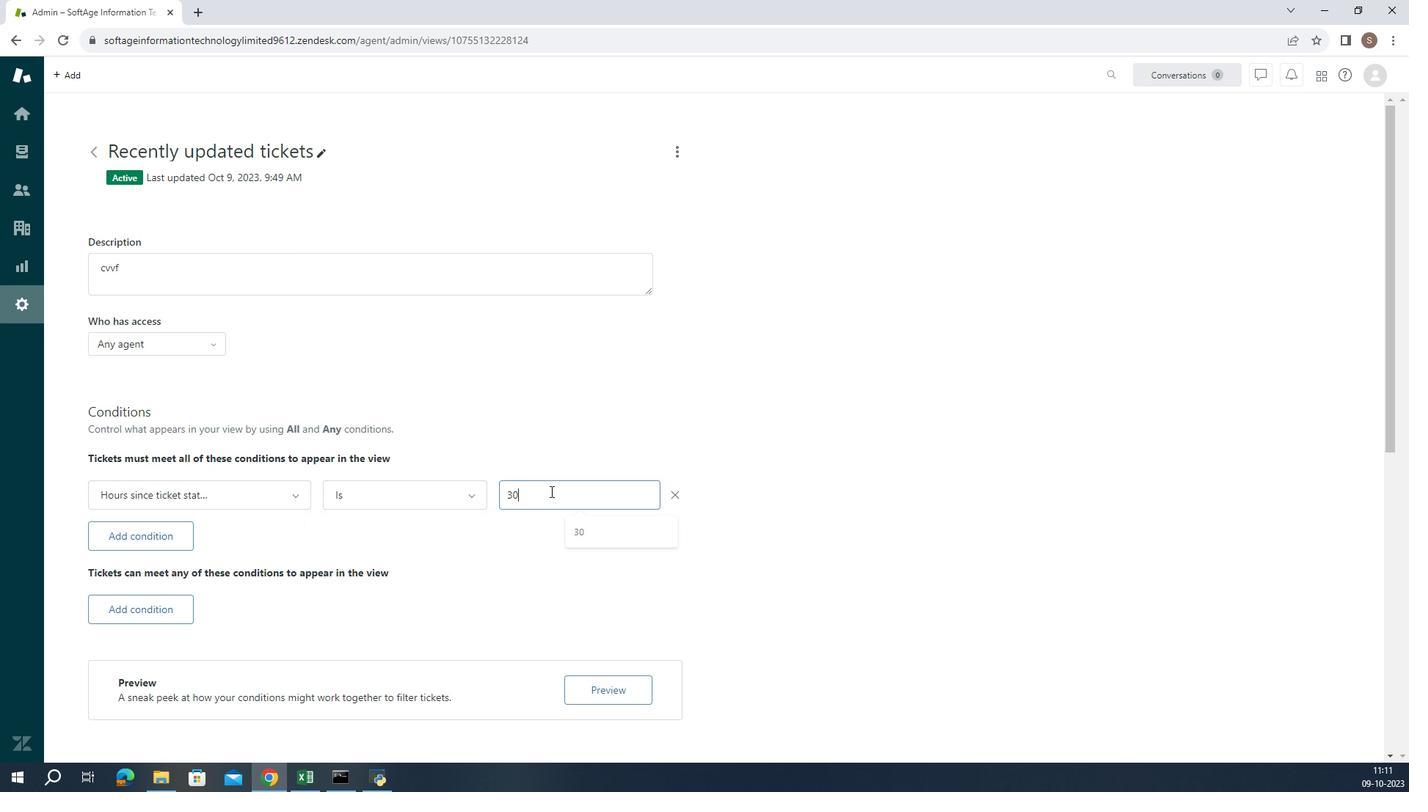 
Action: Mouse moved to (506, 609)
Screenshot: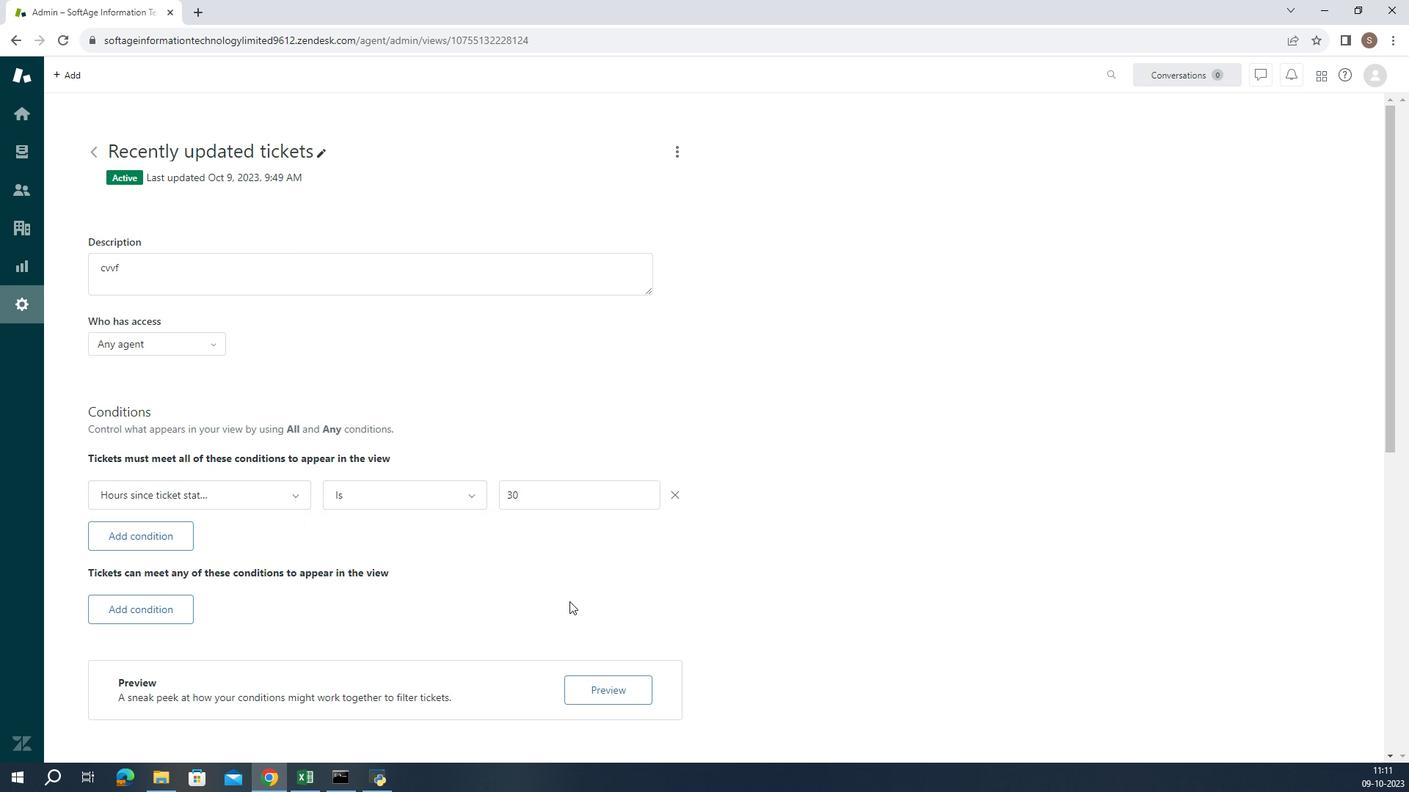 
Action: Mouse pressed left at (506, 609)
Screenshot: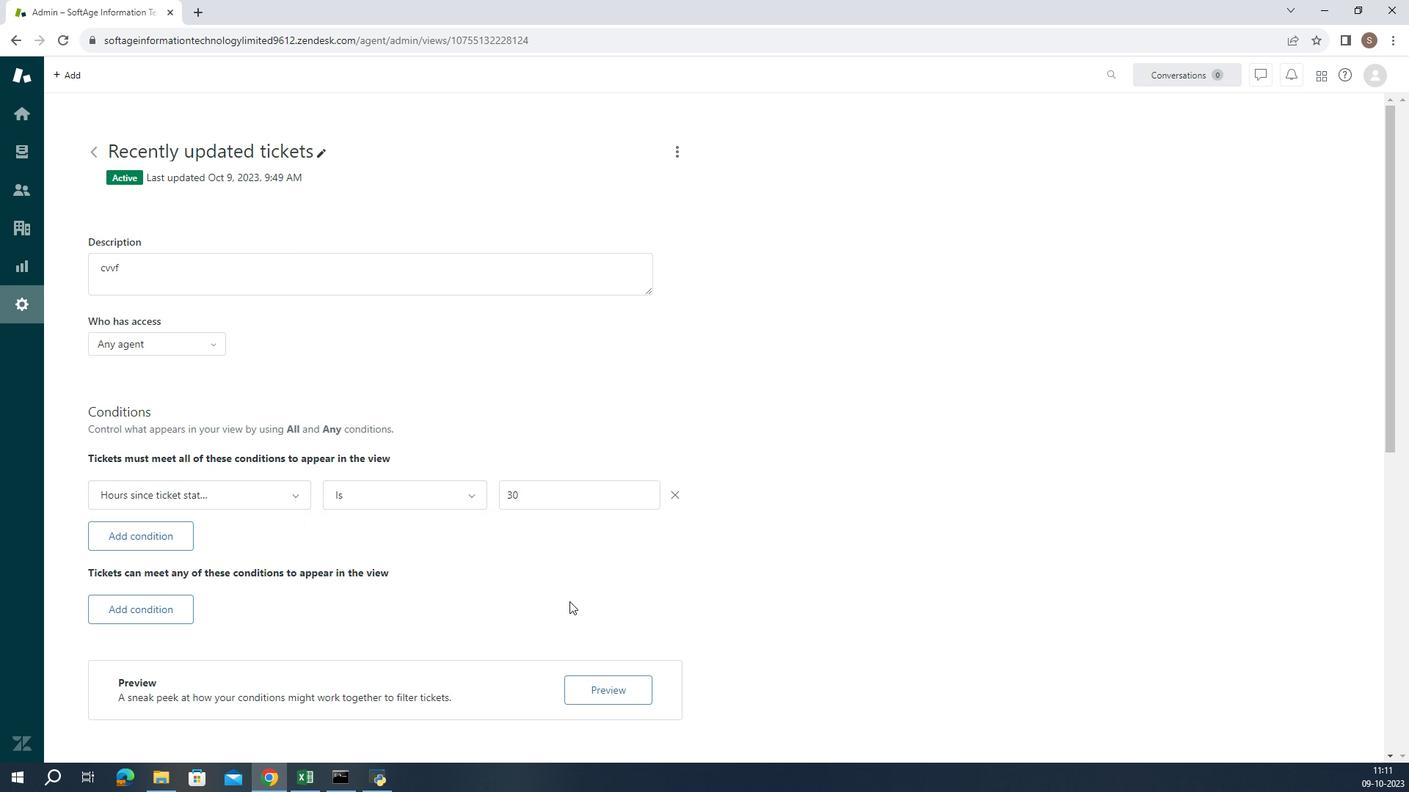 
Action: Mouse moved to (506, 609)
Screenshot: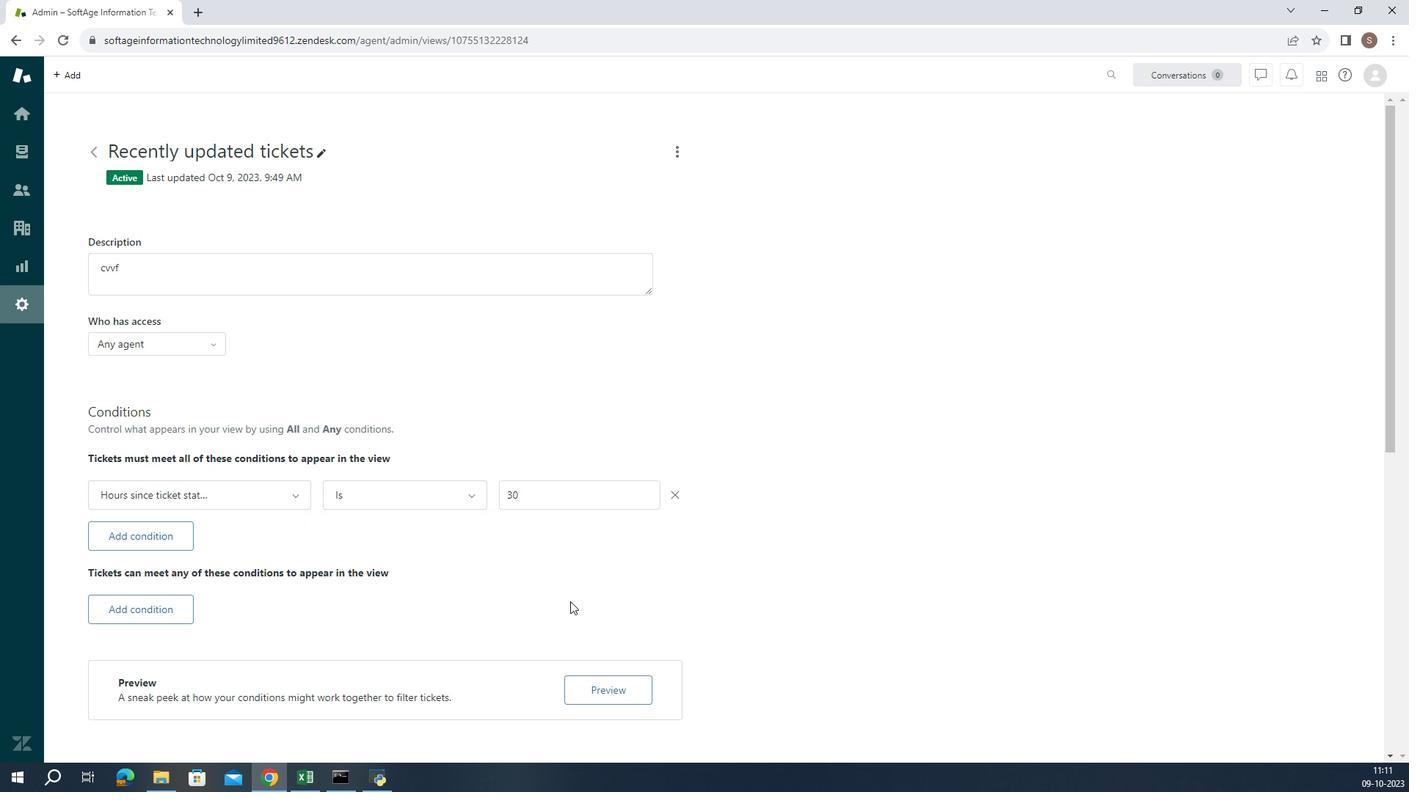 
